 Task: Add an event with the title Second Training Workshop: Negotiation Techniques, date '2024/04/03', time 8:50 AM to 10:50 AMand add a description: After the scavenger hunt, a debriefing session will be conducted to allow teams to share their experiences, challenges faced, and lessons learned. This provides an opportunity for reflection, celebration of successes, and identification of areas for improvement.Select event color  Lavender . Add location for the event as: 987 Meteora, Greece, logged in from the account softage.6@softage.netand send the event invitation to softage.9@softage.net and softage.10@softage.net. Set a reminder for the event Daily
Action: Mouse moved to (90, 108)
Screenshot: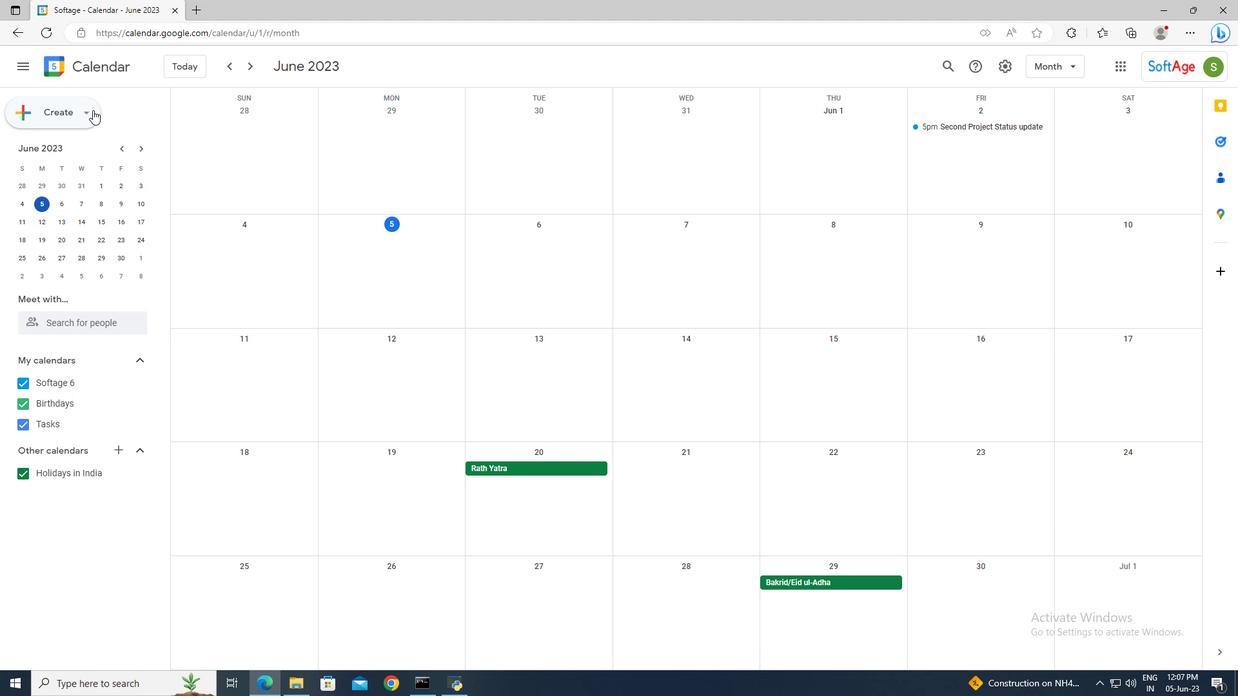 
Action: Mouse pressed left at (90, 108)
Screenshot: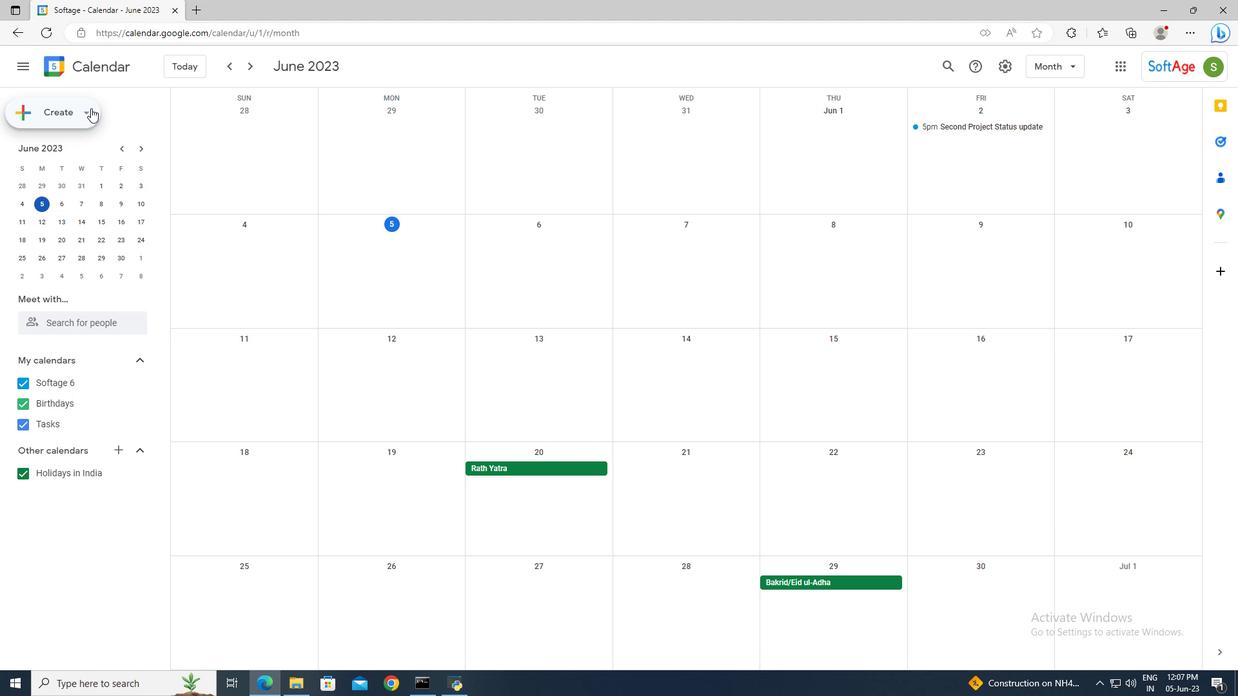 
Action: Mouse moved to (96, 146)
Screenshot: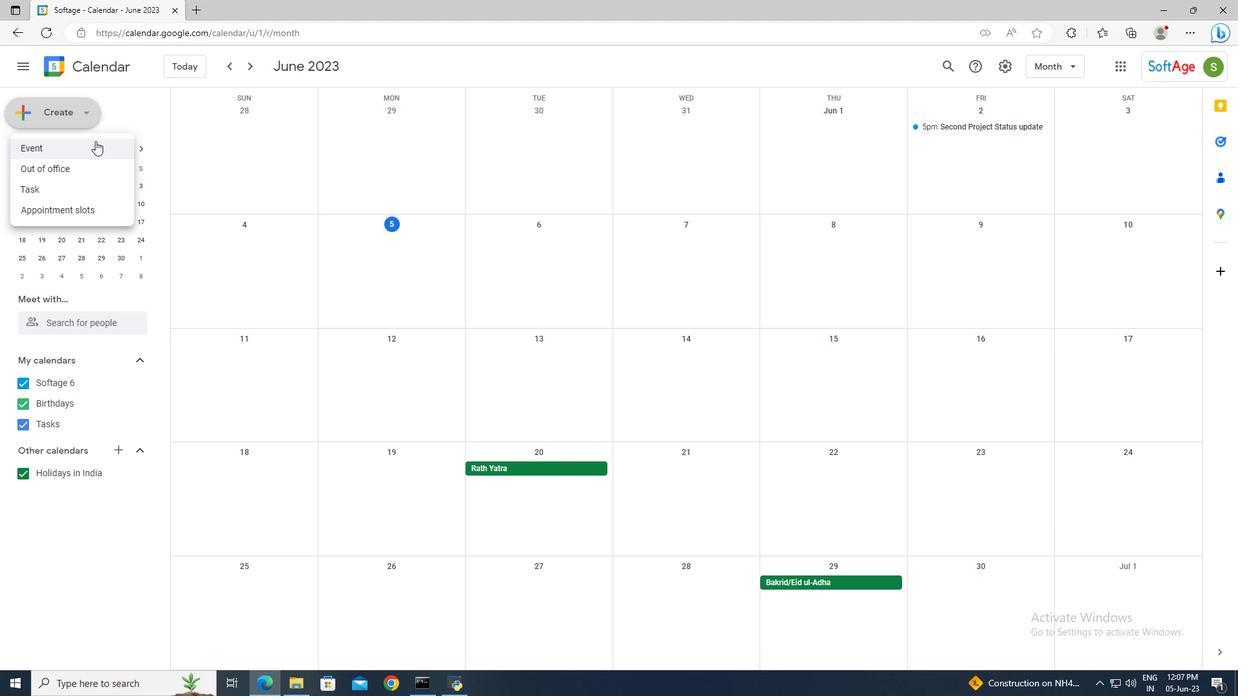 
Action: Mouse pressed left at (96, 146)
Screenshot: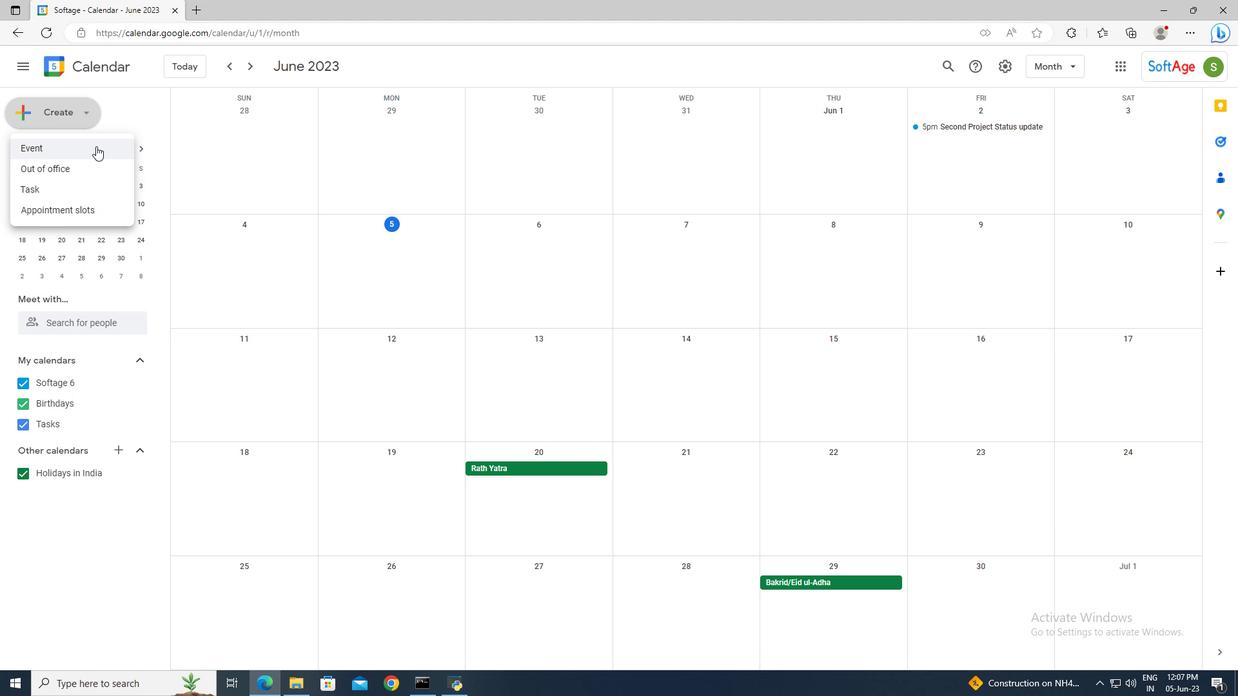 
Action: Mouse moved to (201, 503)
Screenshot: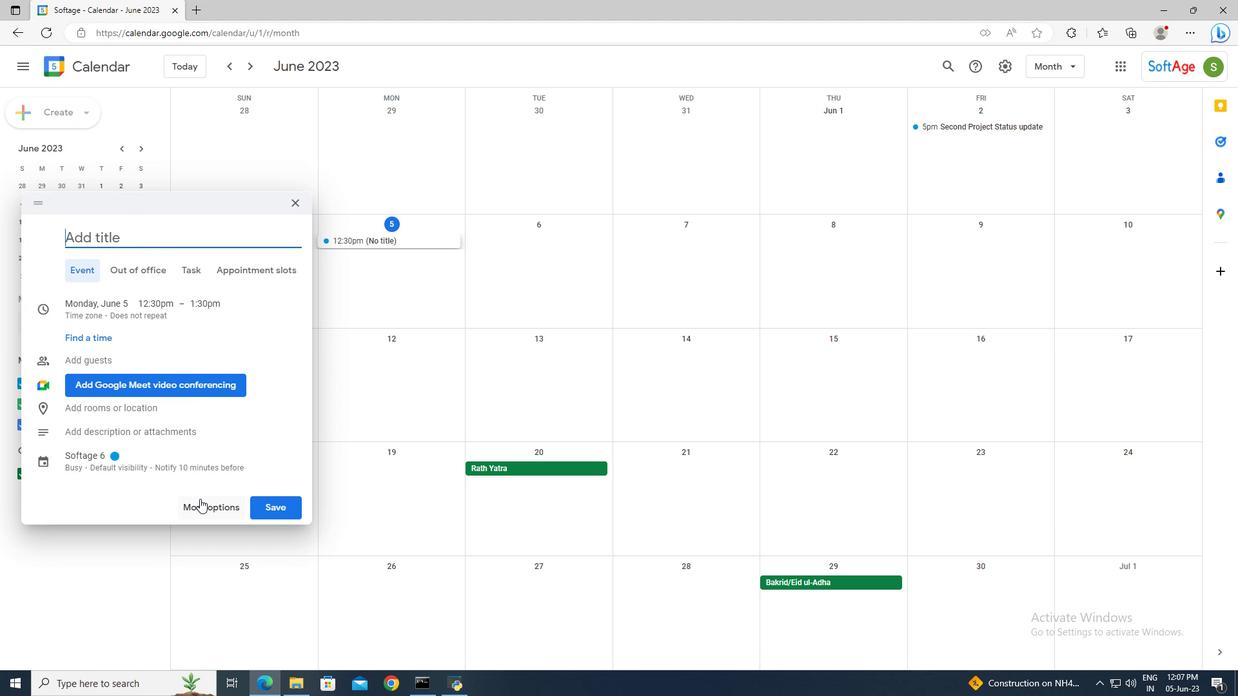 
Action: Mouse pressed left at (201, 503)
Screenshot: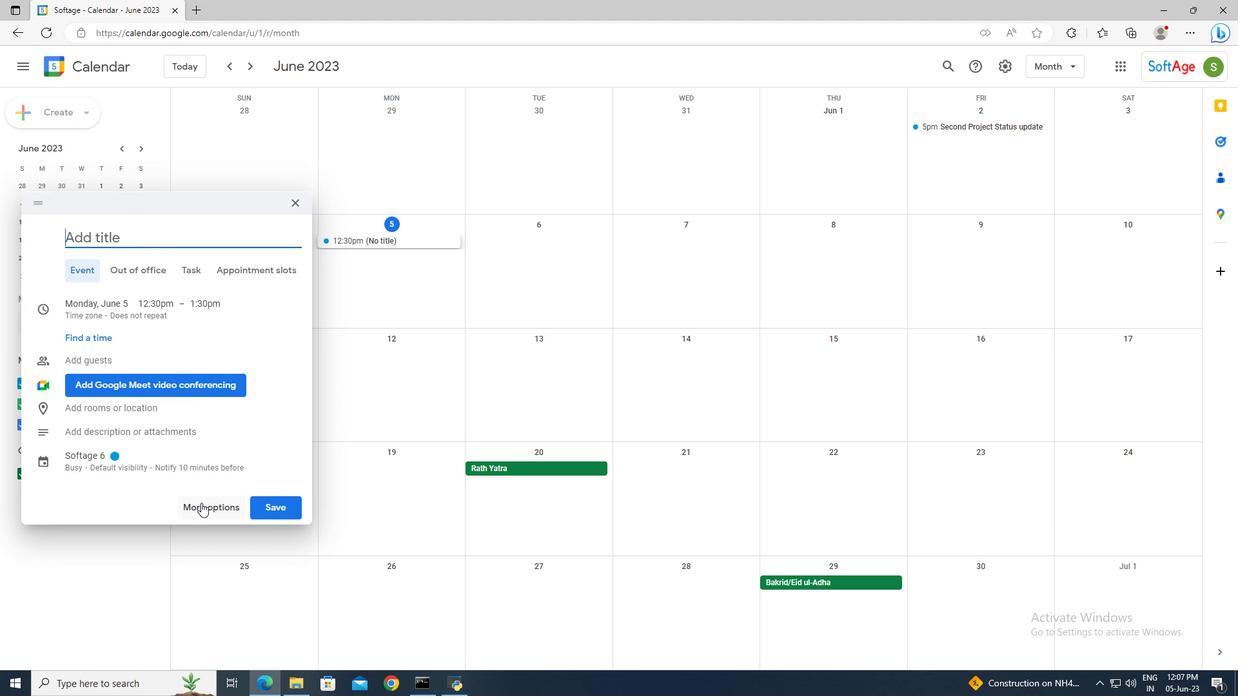 
Action: Mouse moved to (252, 74)
Screenshot: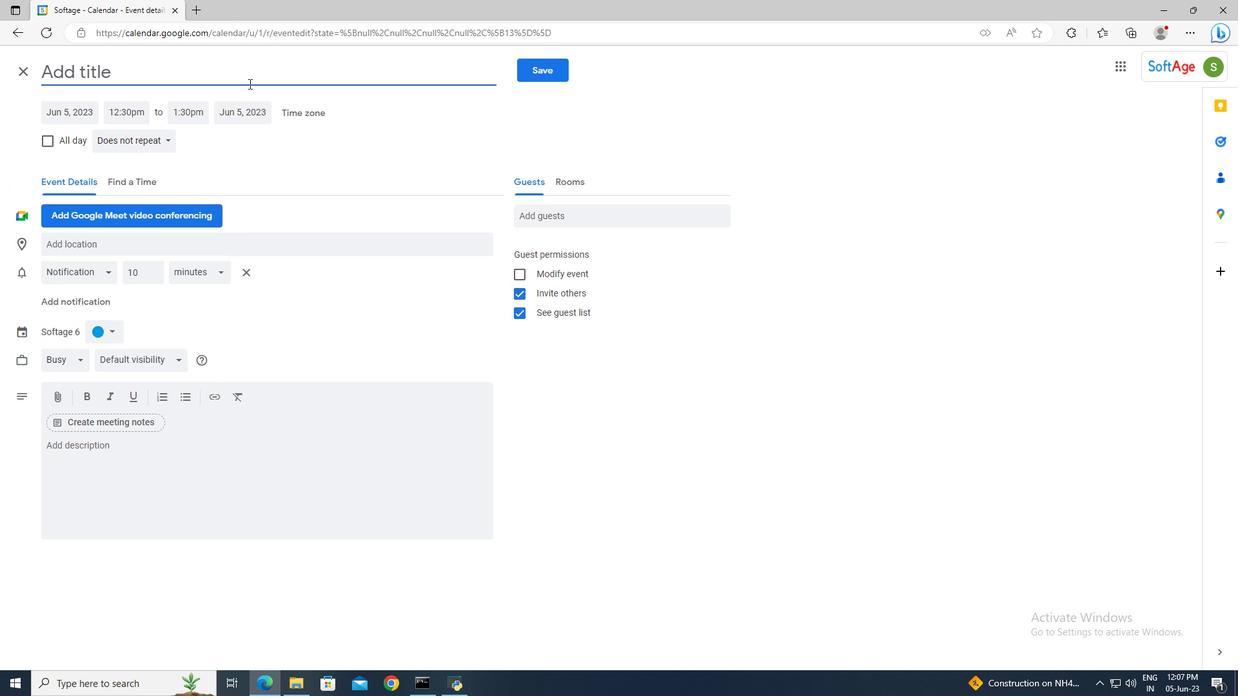 
Action: Mouse pressed left at (252, 74)
Screenshot: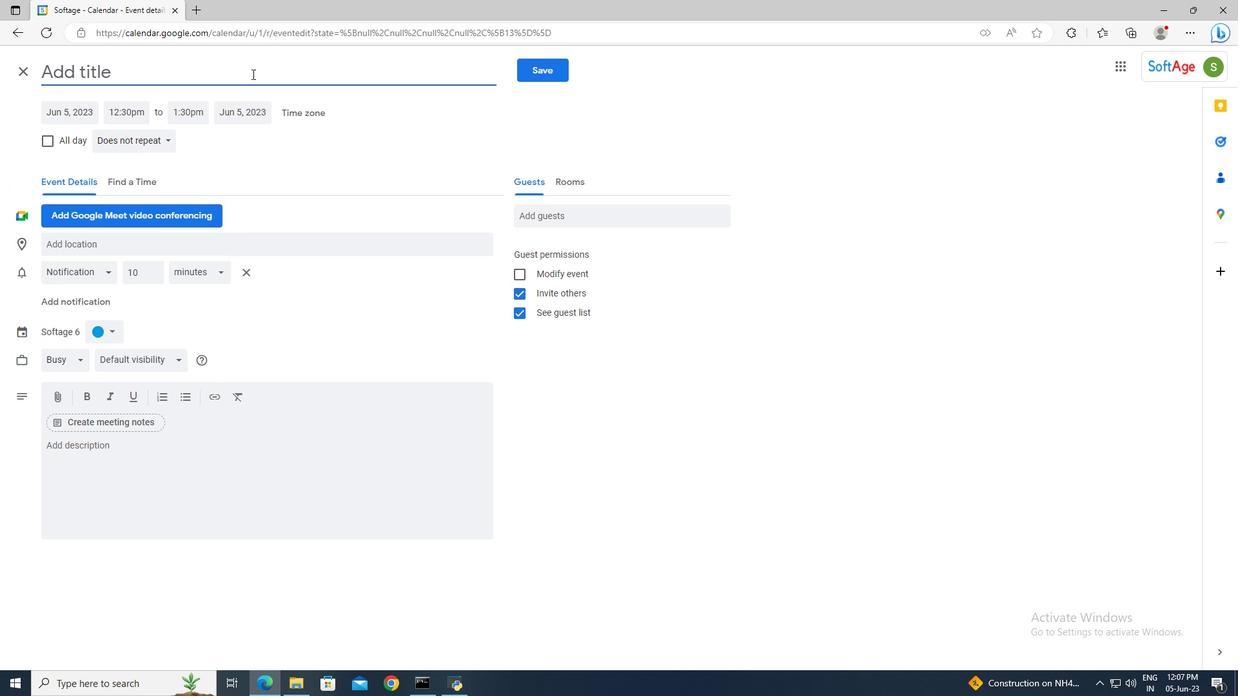 
Action: Key pressed <Key.shift>Second<Key.space><Key.shift>Training<Key.space><Key.shift>Workshop<Key.shift>:<Key.space><Key.shift>Negotiation<Key.space><Key.shift>Techniques
Screenshot: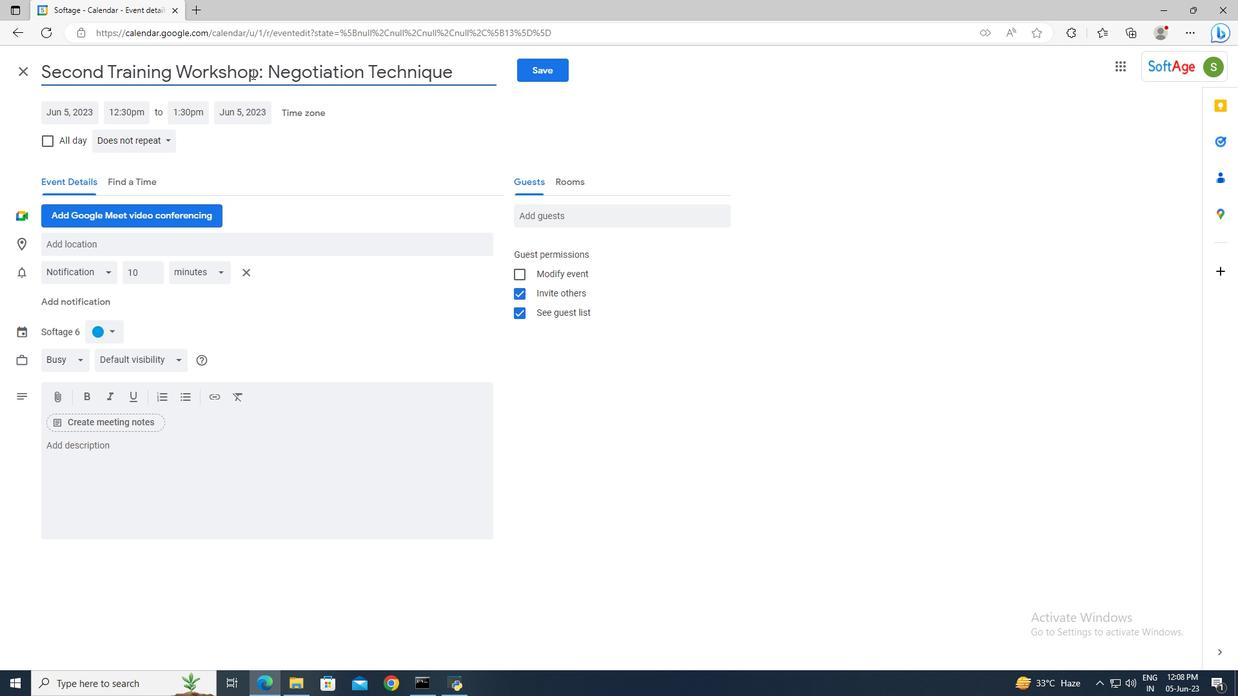 
Action: Mouse moved to (87, 114)
Screenshot: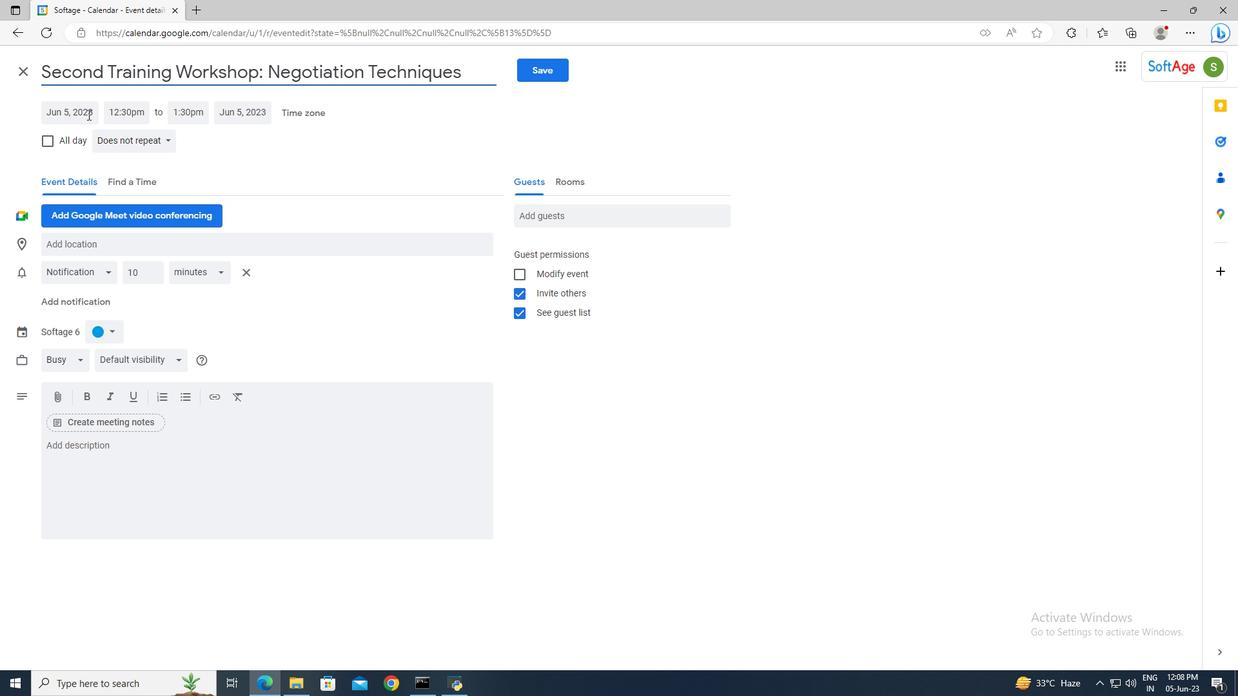
Action: Mouse pressed left at (87, 114)
Screenshot: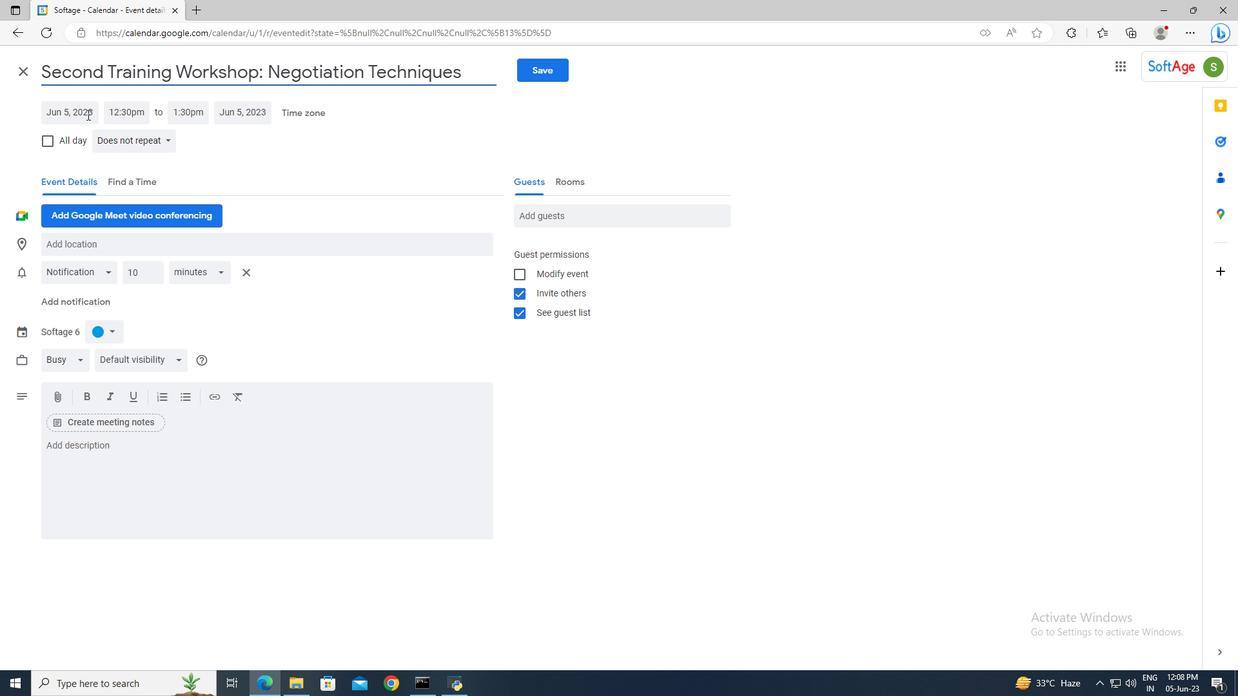 
Action: Mouse moved to (201, 137)
Screenshot: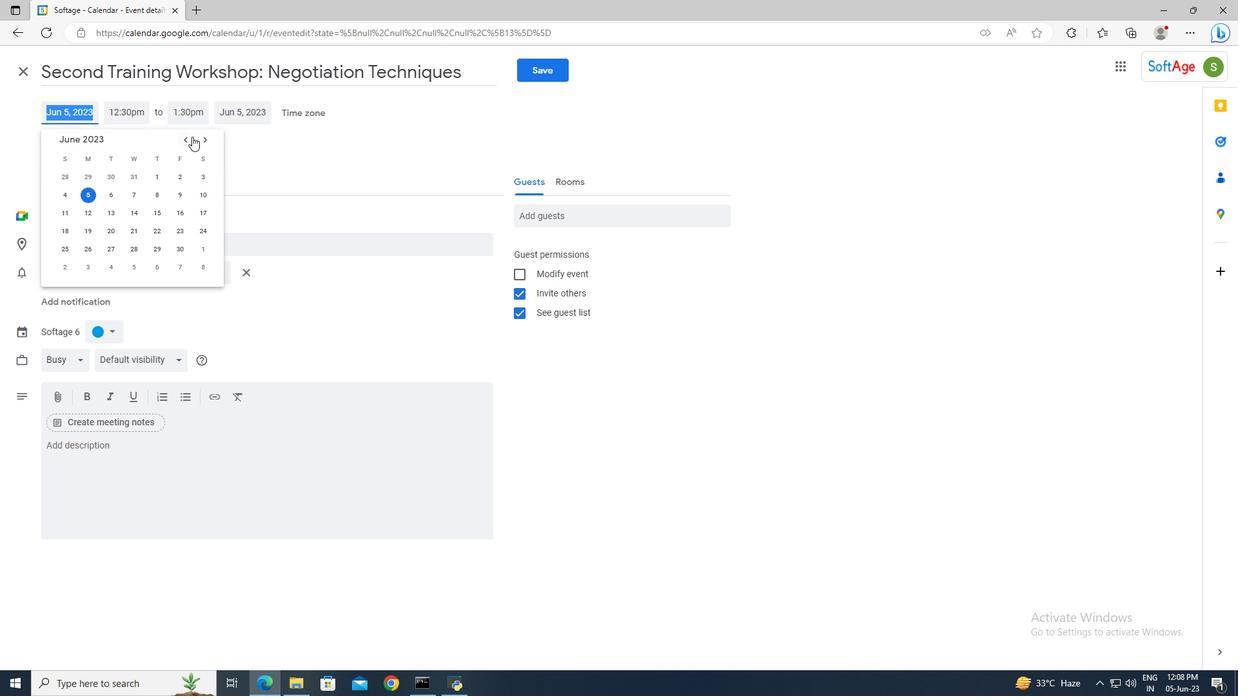 
Action: Mouse pressed left at (201, 137)
Screenshot: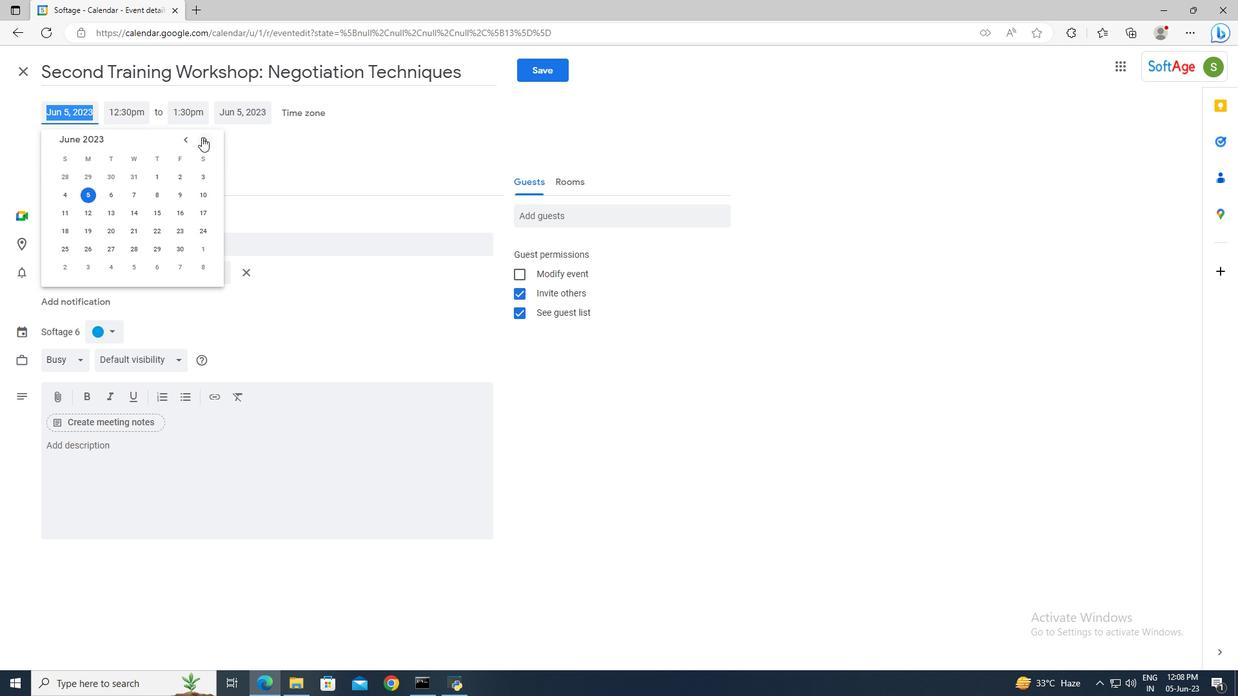 
Action: Mouse pressed left at (201, 137)
Screenshot: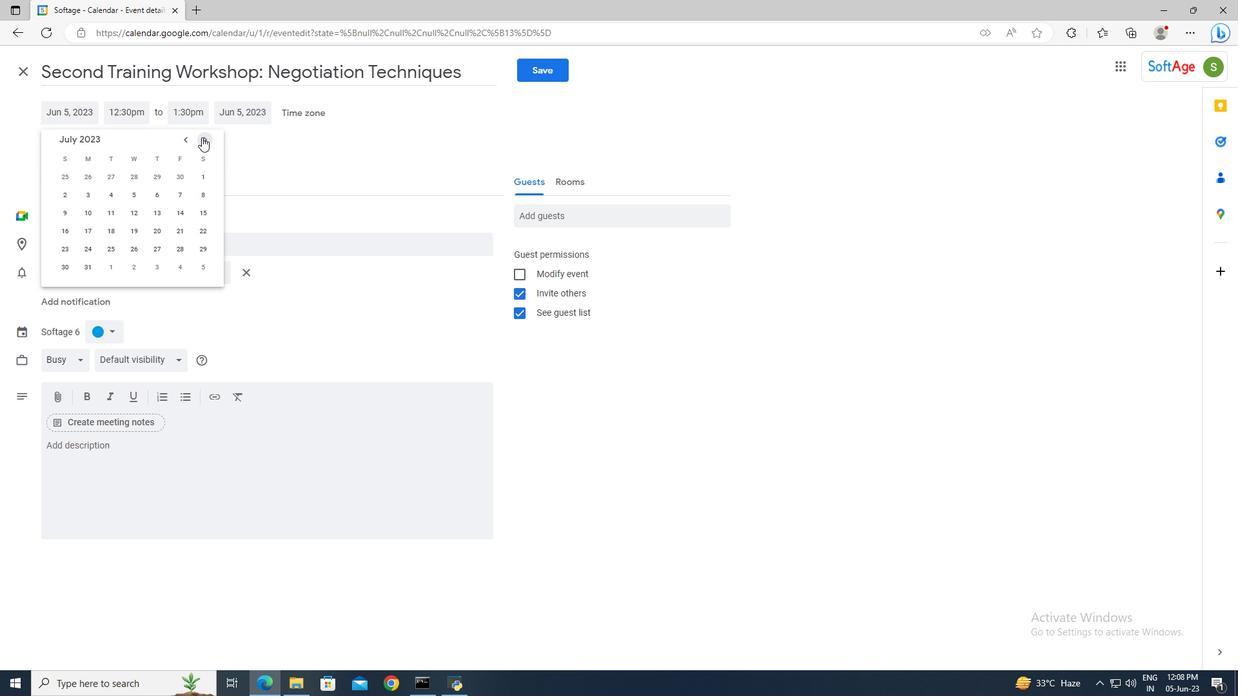 
Action: Mouse pressed left at (201, 137)
Screenshot: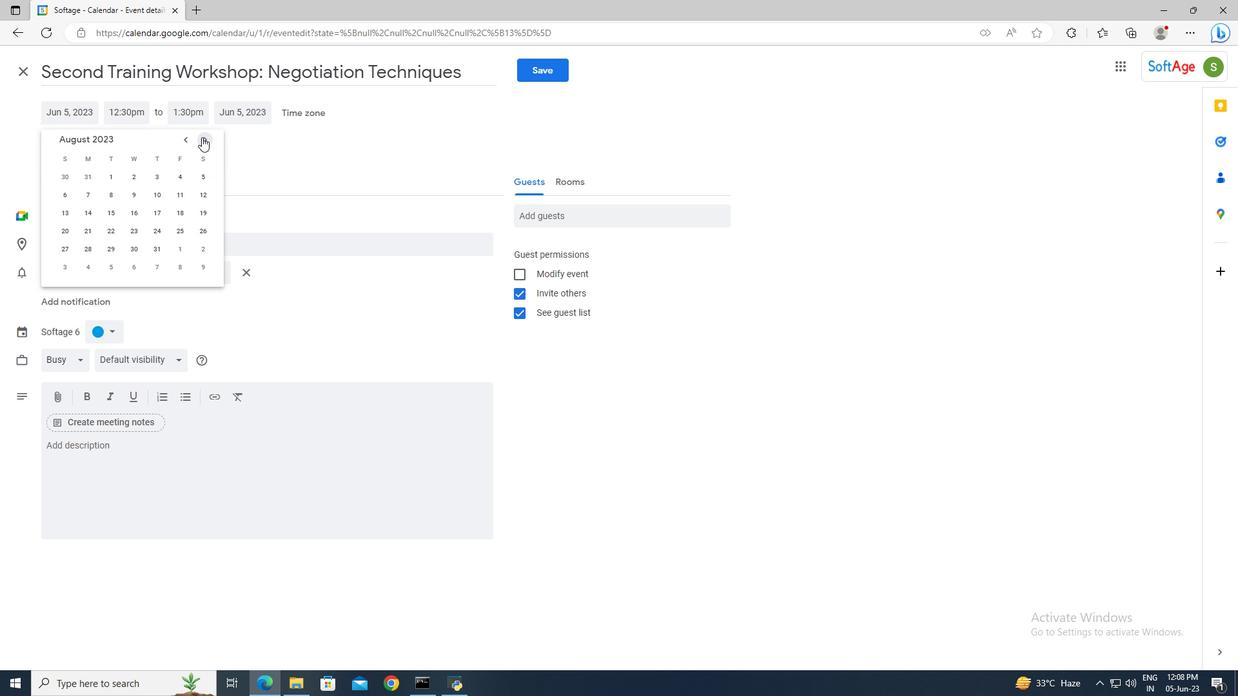 
Action: Mouse pressed left at (201, 137)
Screenshot: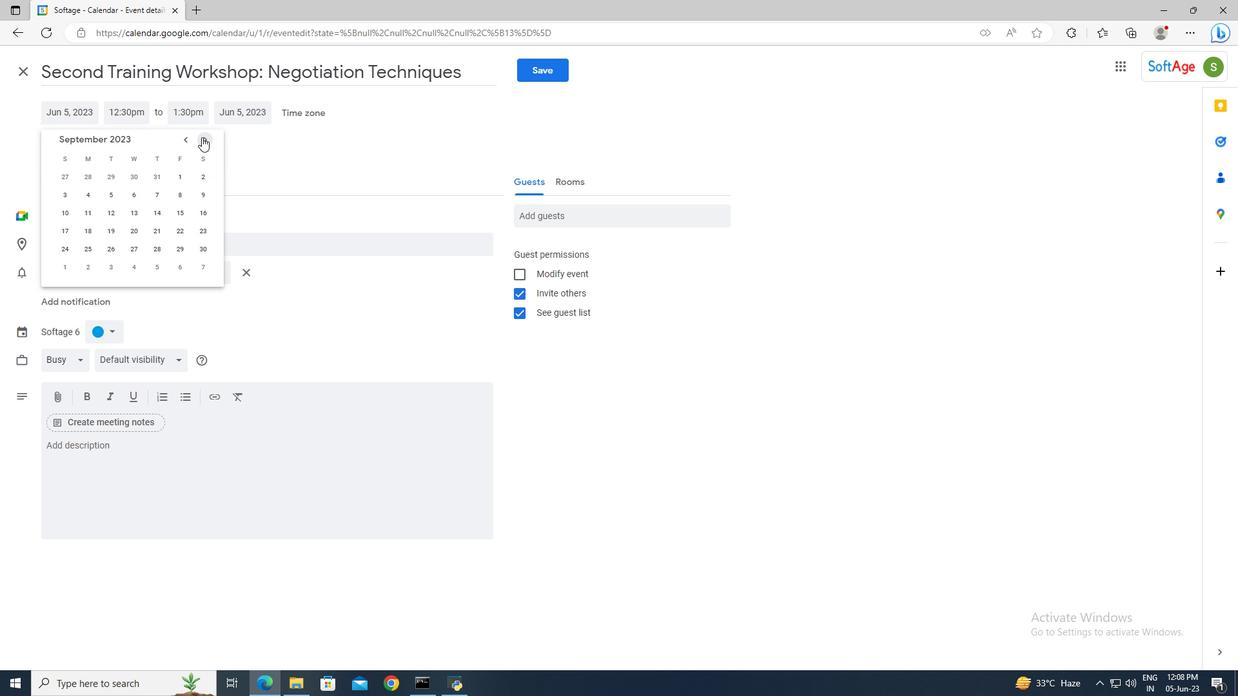 
Action: Mouse pressed left at (201, 137)
Screenshot: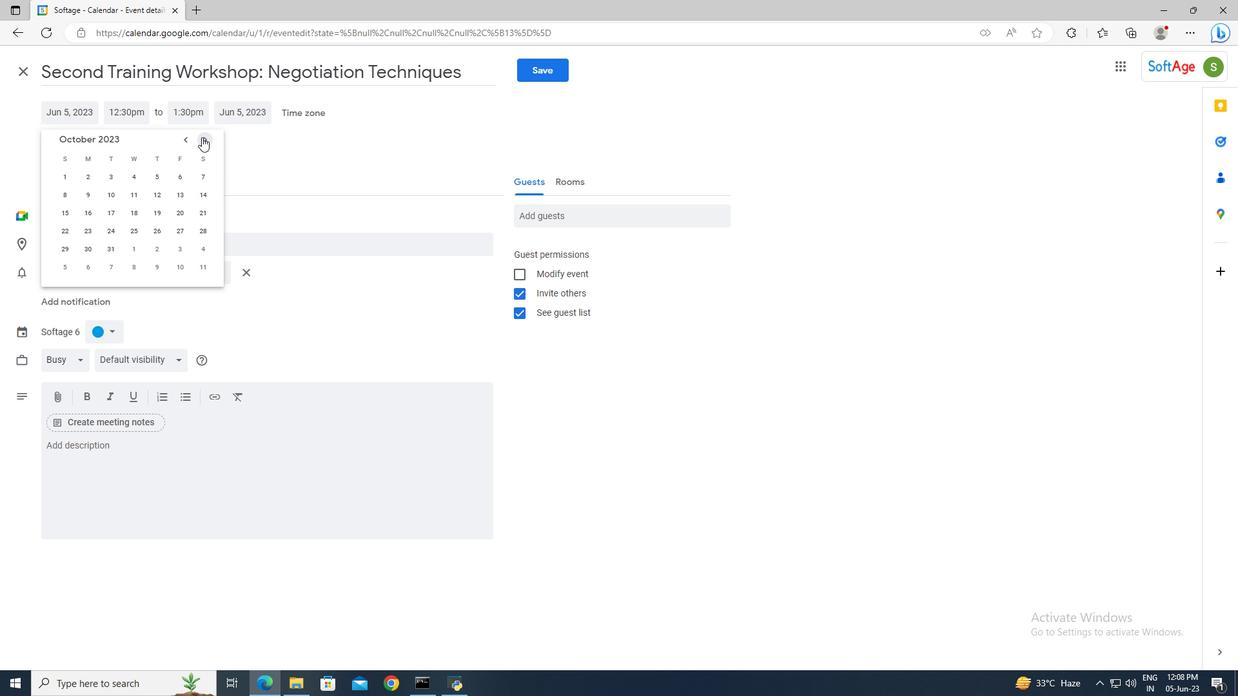 
Action: Mouse pressed left at (201, 137)
Screenshot: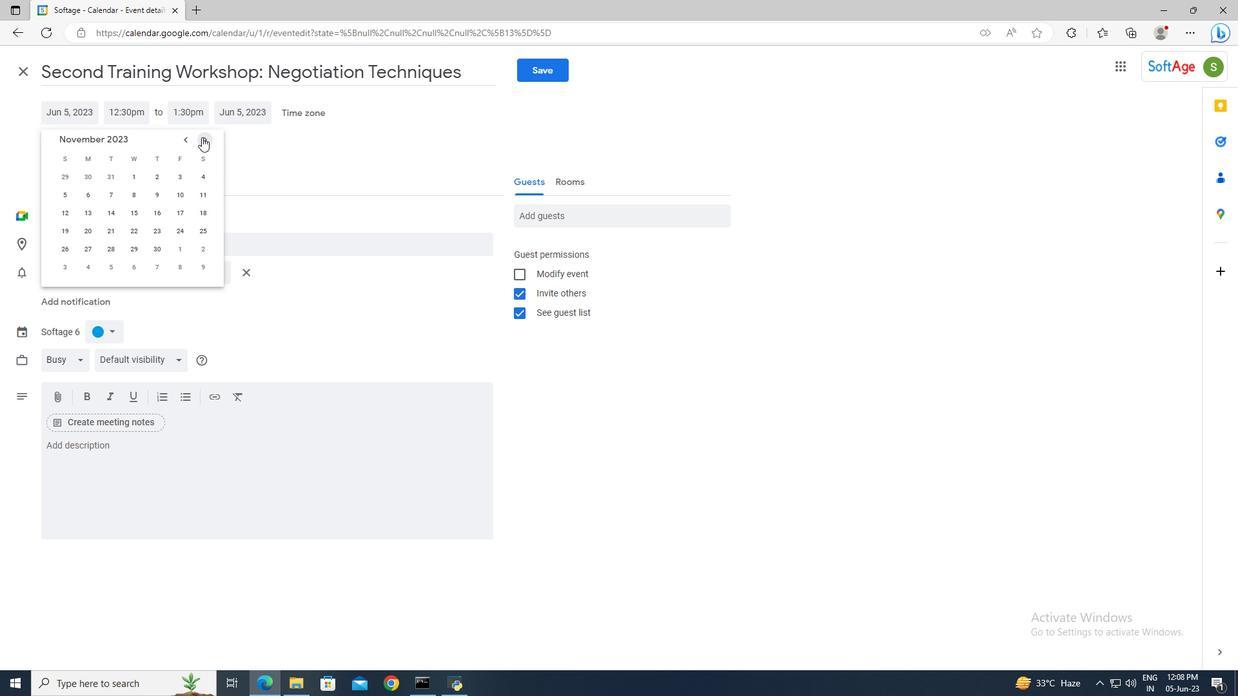 
Action: Mouse pressed left at (201, 137)
Screenshot: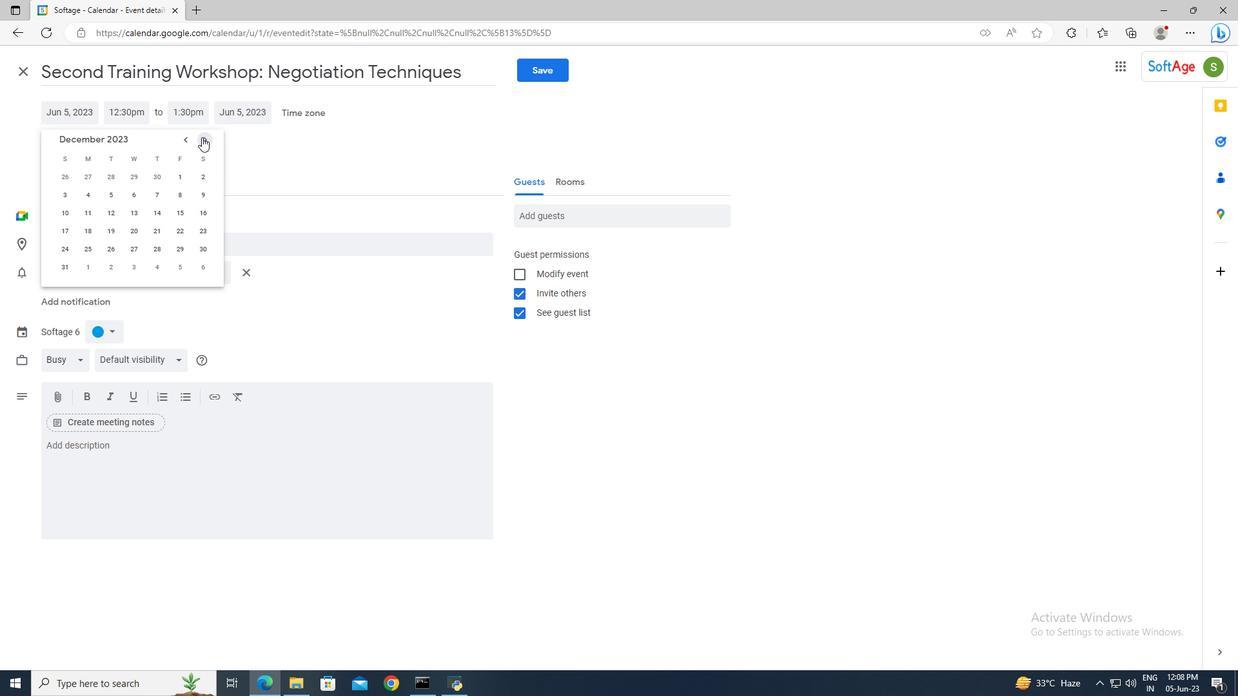 
Action: Mouse pressed left at (201, 137)
Screenshot: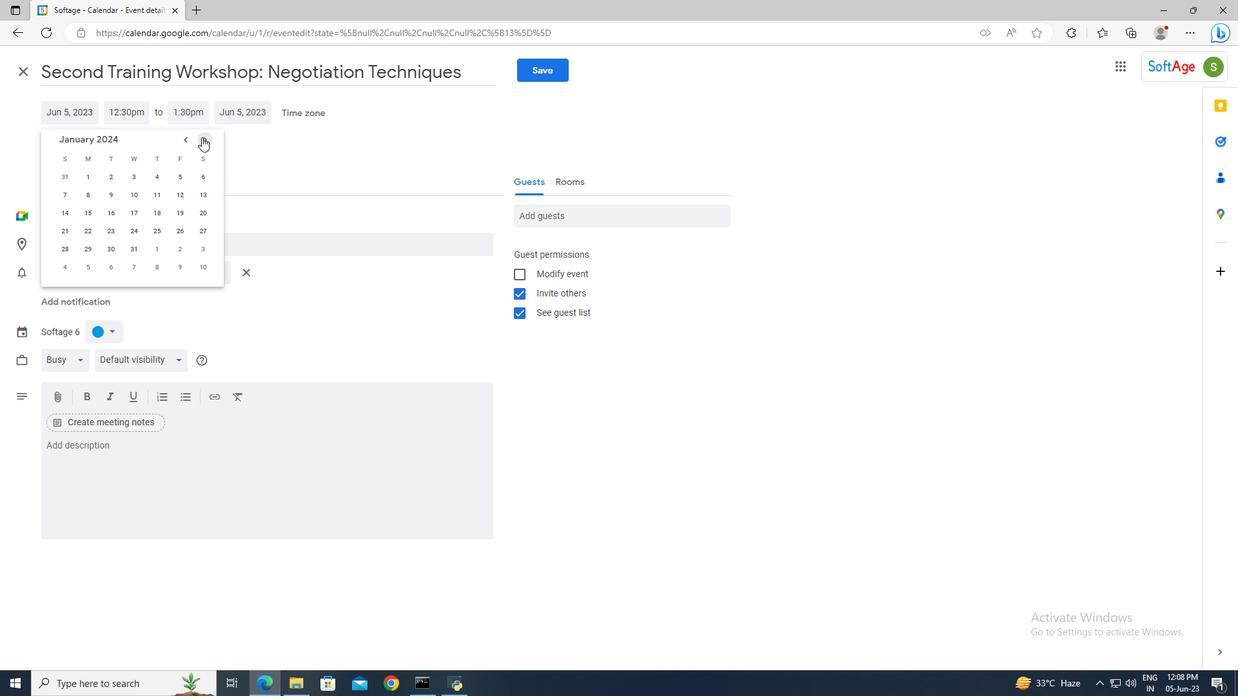 
Action: Mouse pressed left at (201, 137)
Screenshot: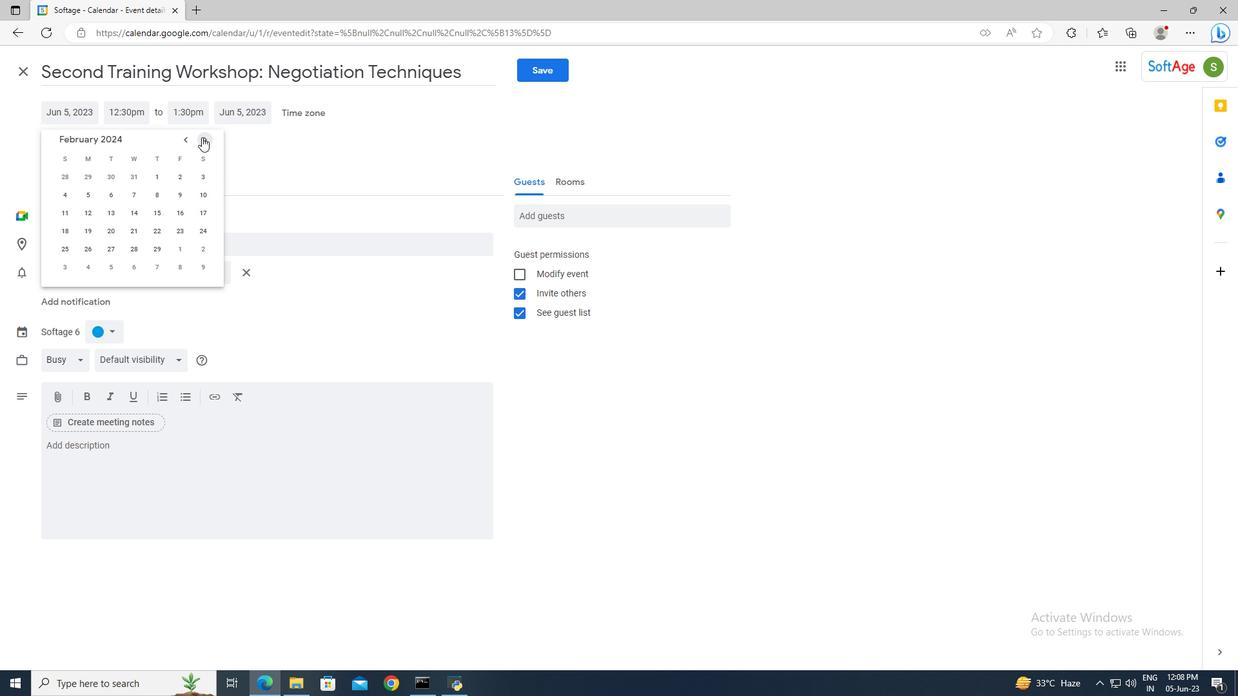 
Action: Mouse pressed left at (201, 137)
Screenshot: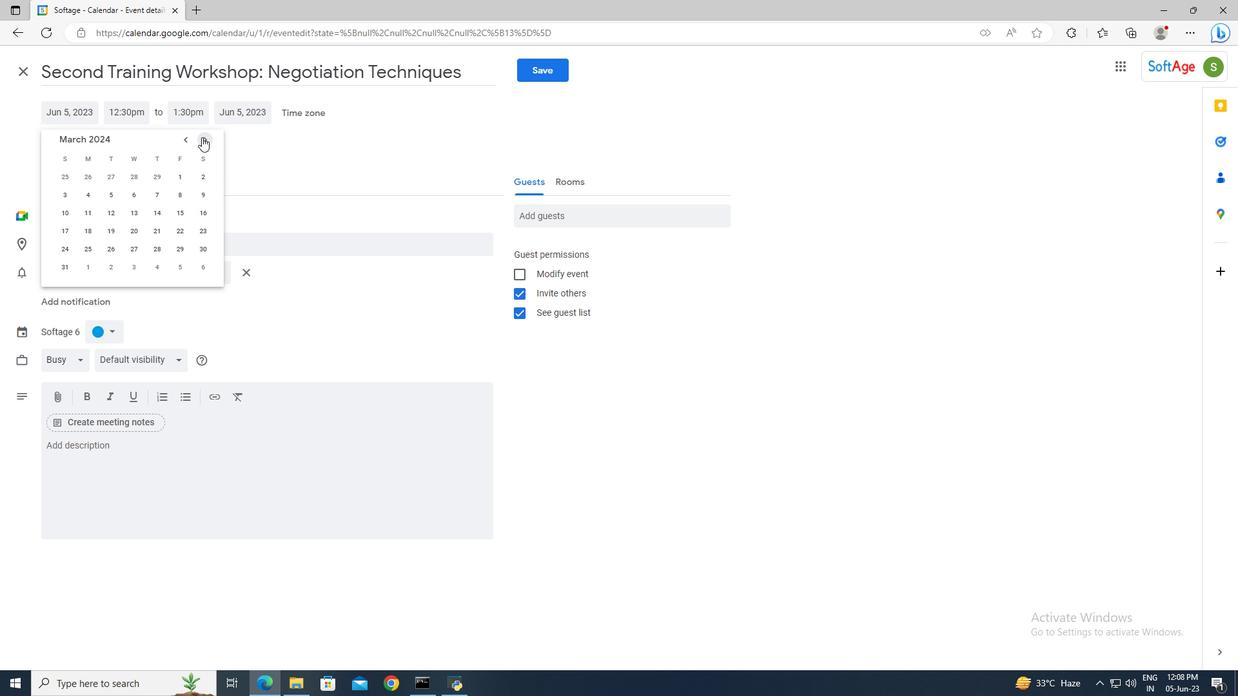 
Action: Mouse moved to (138, 174)
Screenshot: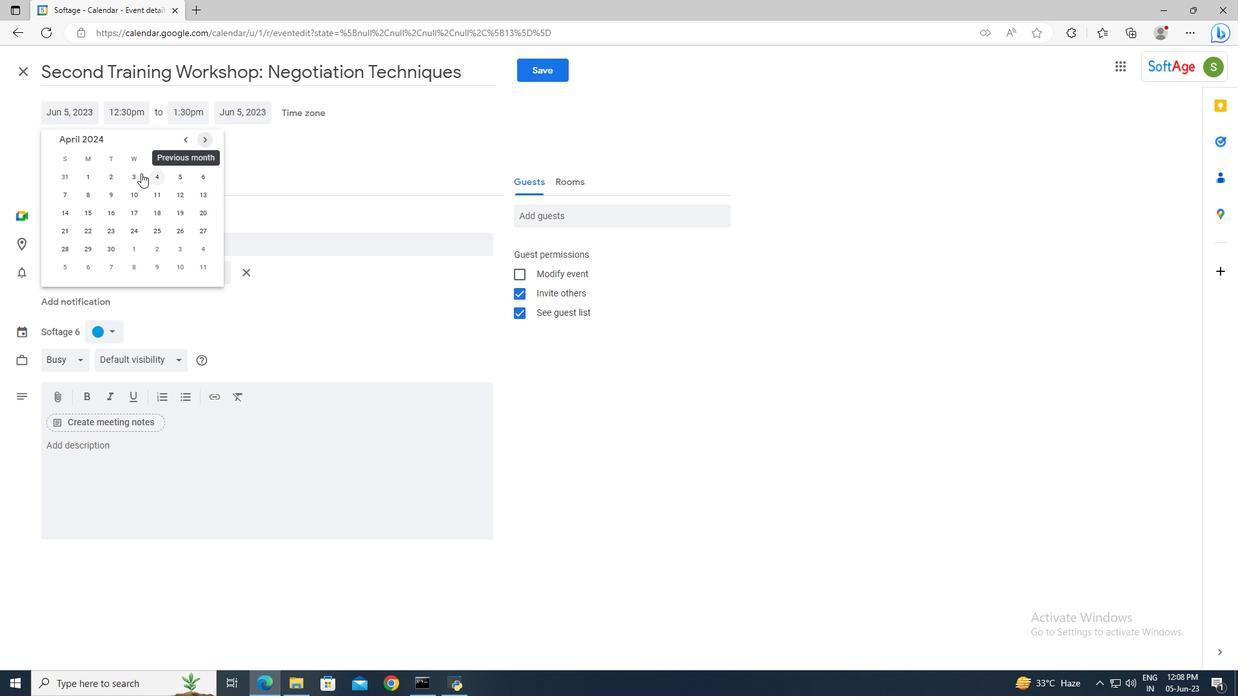 
Action: Mouse pressed left at (138, 174)
Screenshot: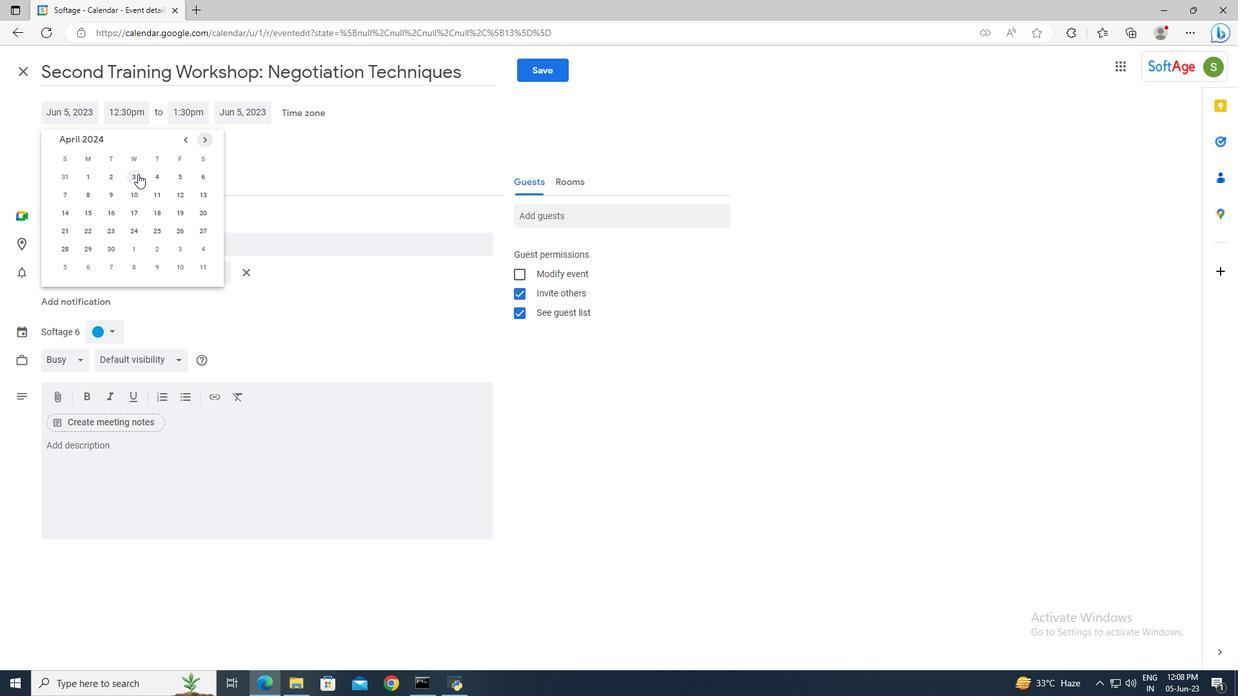 
Action: Mouse moved to (122, 111)
Screenshot: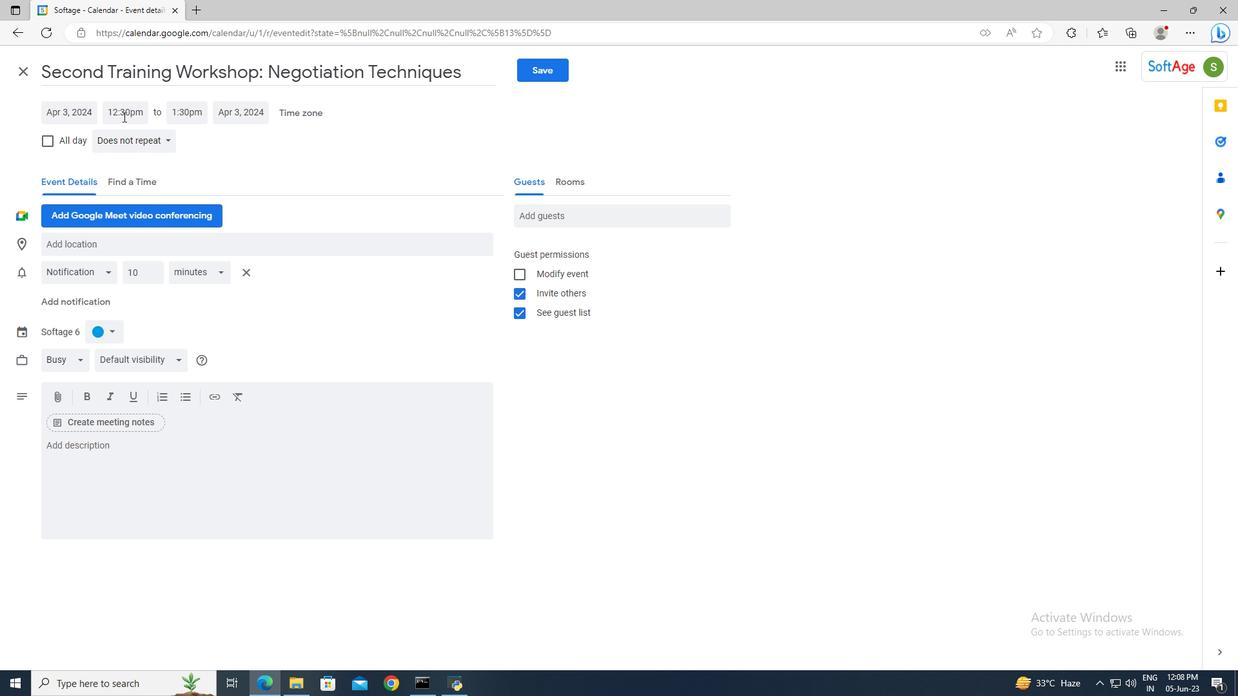 
Action: Mouse pressed left at (122, 111)
Screenshot: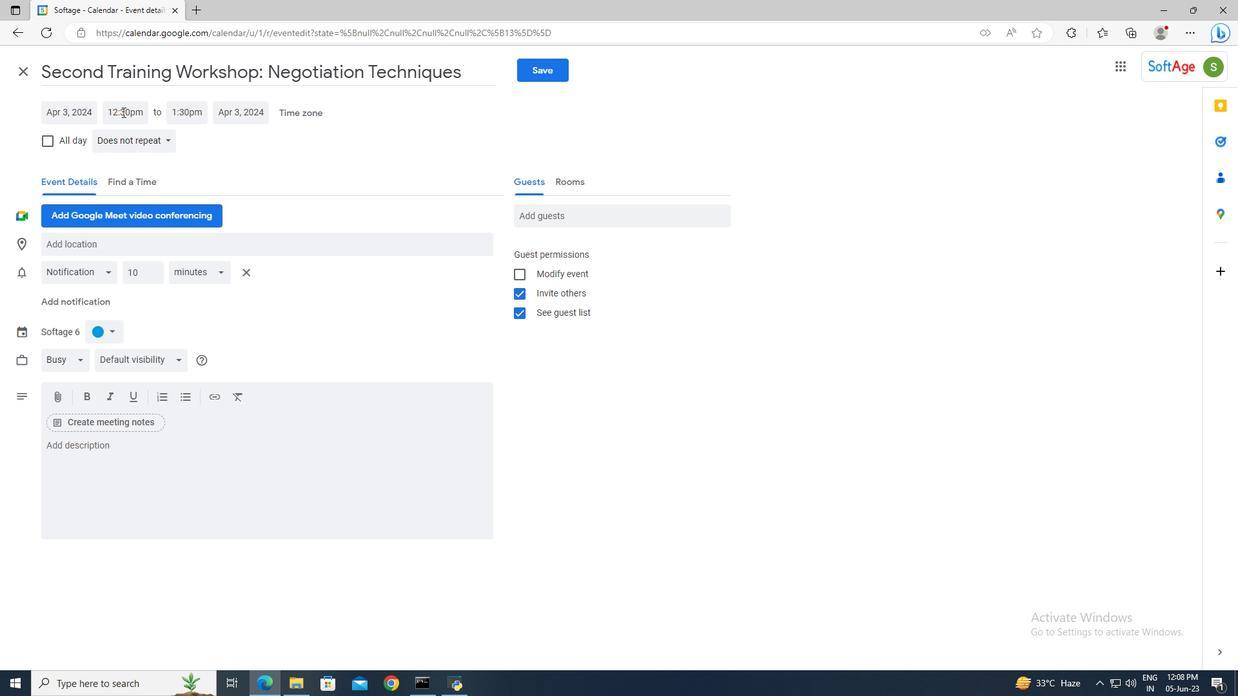 
Action: Key pressed 8<Key.shift>:50am<Key.enter><Key.tab>10<Key.shift><Key.shift><Key.shift><Key.shift>:50<Key.enter>
Screenshot: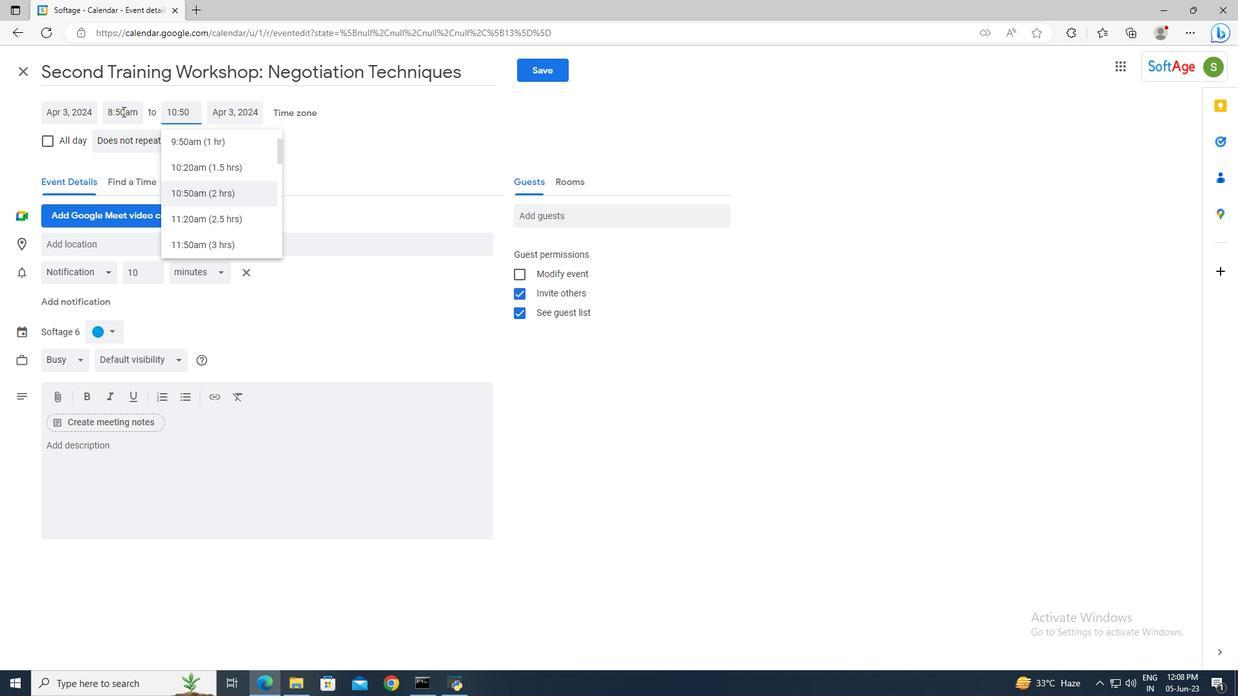 
Action: Mouse moved to (134, 471)
Screenshot: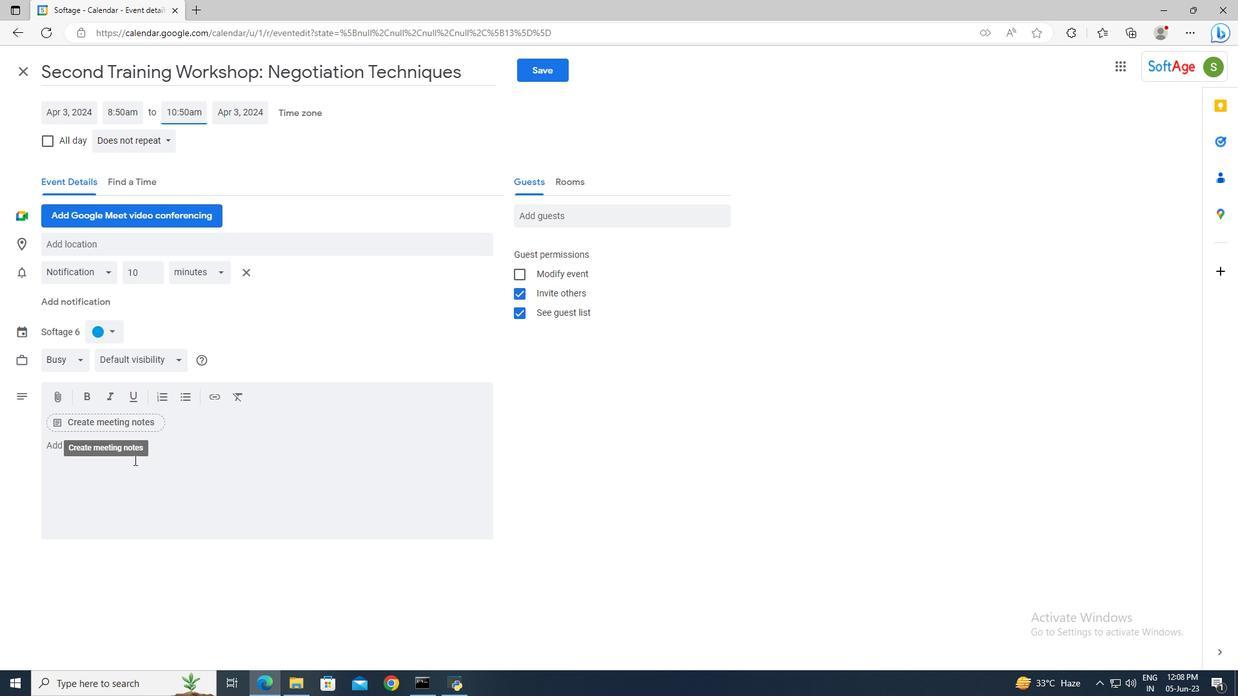 
Action: Mouse pressed left at (134, 471)
Screenshot: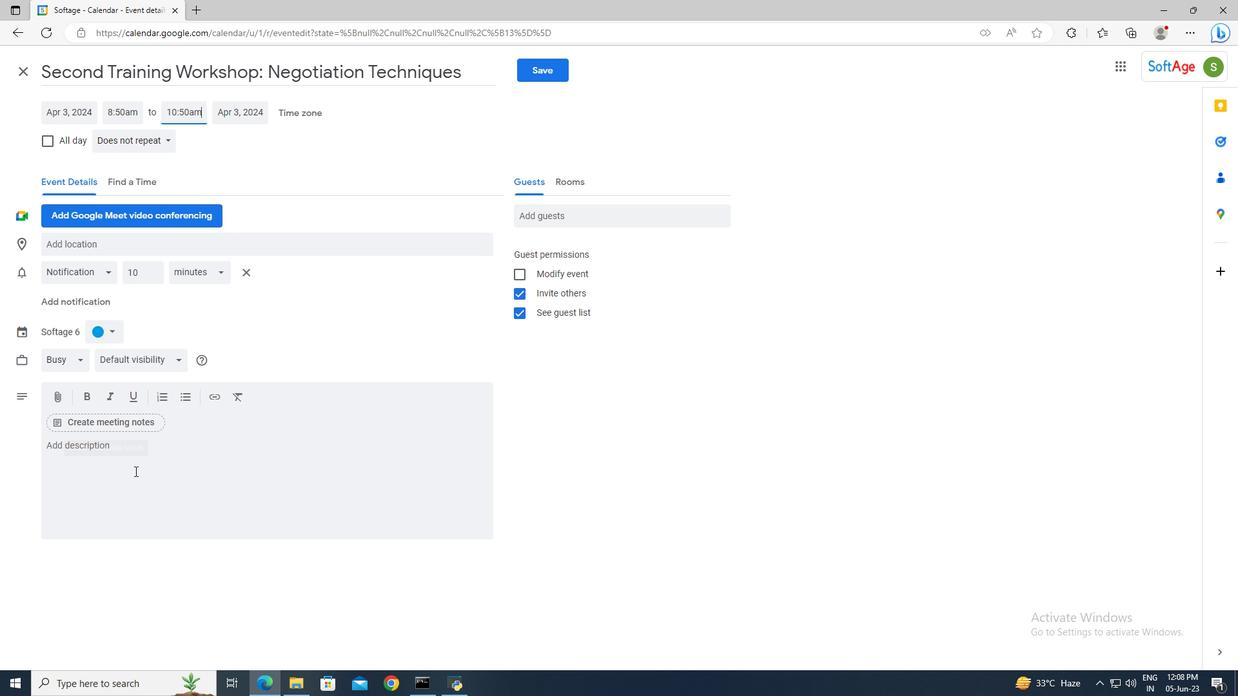 
Action: Key pressed <Key.shift>After<Key.space>the<Key.space>scavenger<Key.space>hunt,<Key.space>a<Key.space>debriefing<Key.space>session<Key.space>will<Key.space>be<Key.space>conducted<Key.space>to<Key.space>allow<Key.space>teams<Key.space>to<Key.space>share<Key.space>their<Key.space>experiences,<Key.space>challenges<Key.space>faced,<Key.space>and<Key.space>lessons<Key.space>learned.<Key.space><Key.shift>This<Key.space>provides<Key.space>an<Key.space>opportunity<Key.space>for<Key.space>reflection,<Key.space>cle<Key.backspace><Key.backspace>elebration<Key.space>of<Key.space>successes,<Key.space>and<Key.space>identification<Key.space>of<Key.space>areas<Key.space>for<Key.space>improvement.
Screenshot: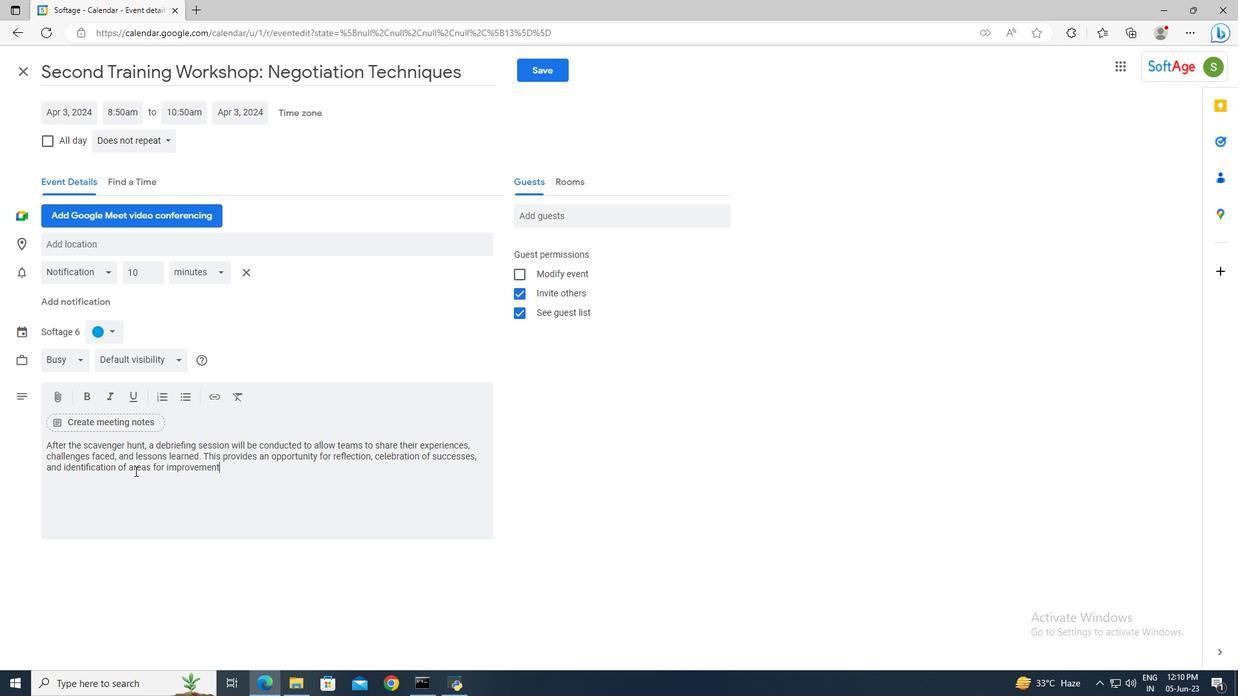 
Action: Mouse moved to (114, 325)
Screenshot: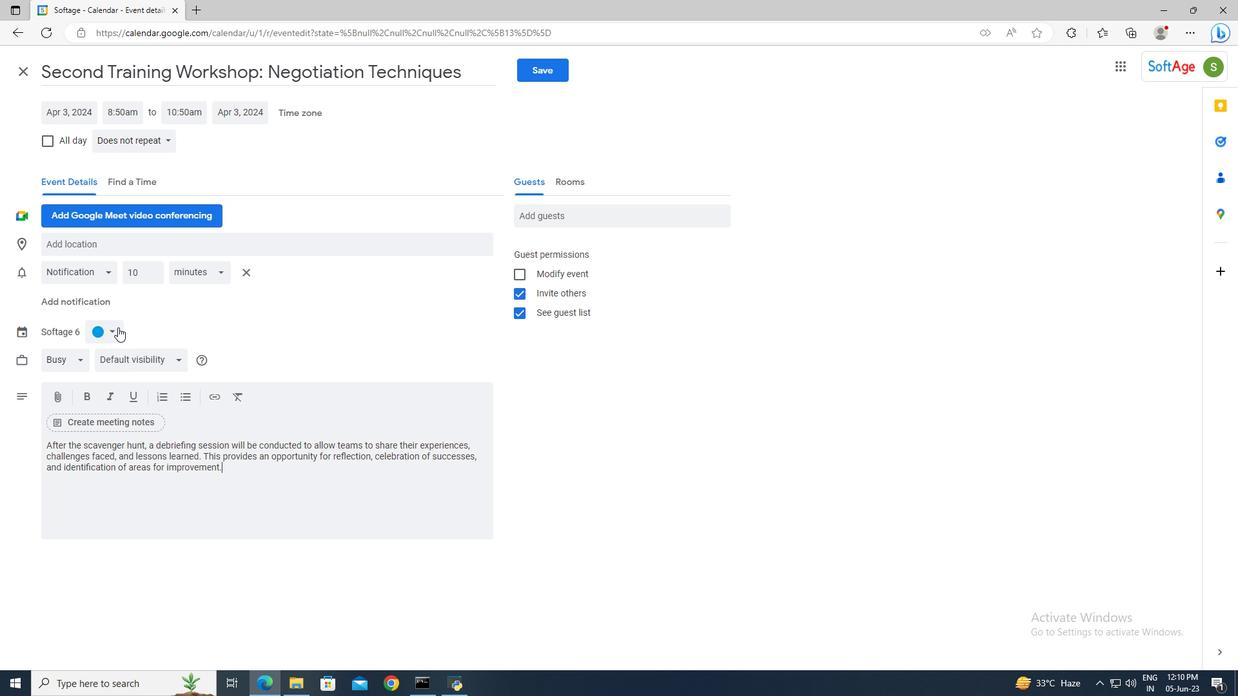 
Action: Mouse pressed left at (114, 325)
Screenshot: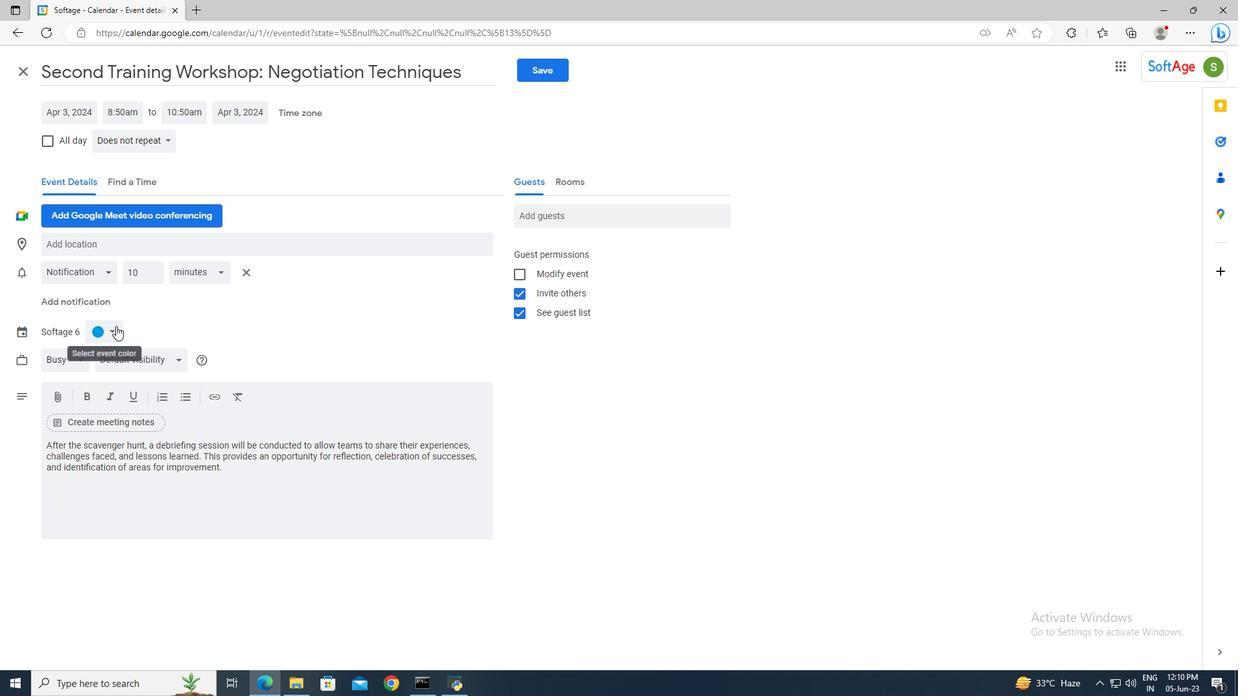 
Action: Mouse moved to (94, 393)
Screenshot: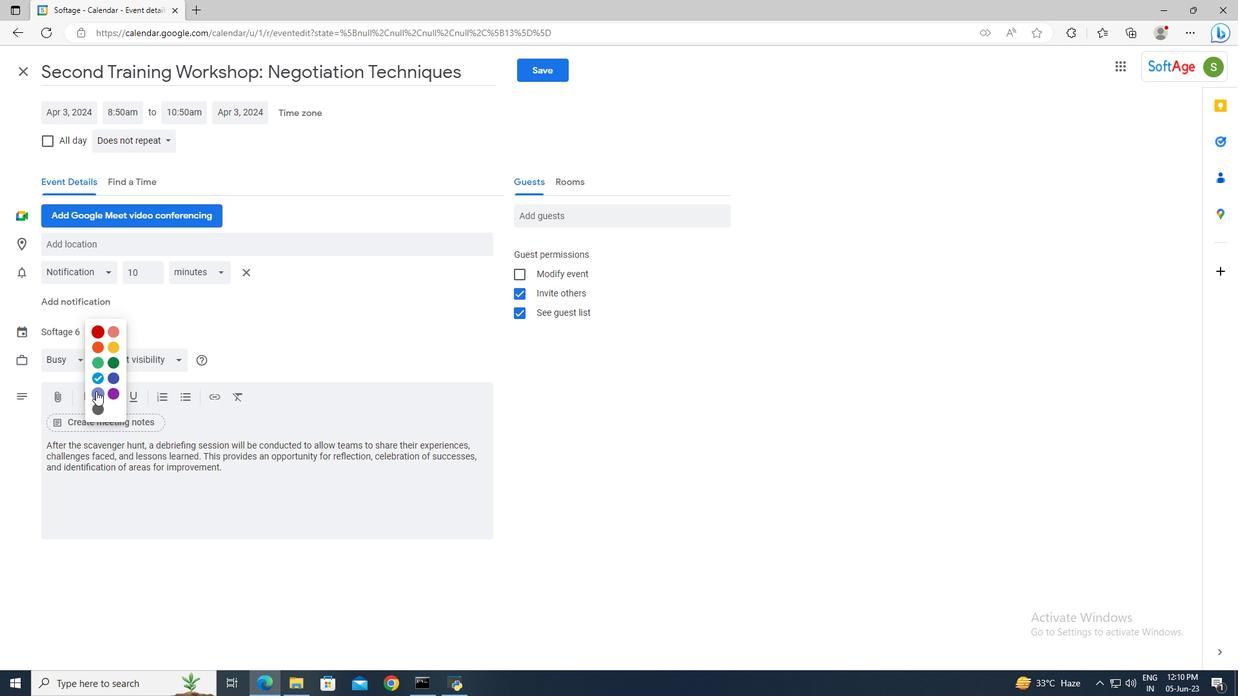 
Action: Mouse pressed left at (94, 393)
Screenshot: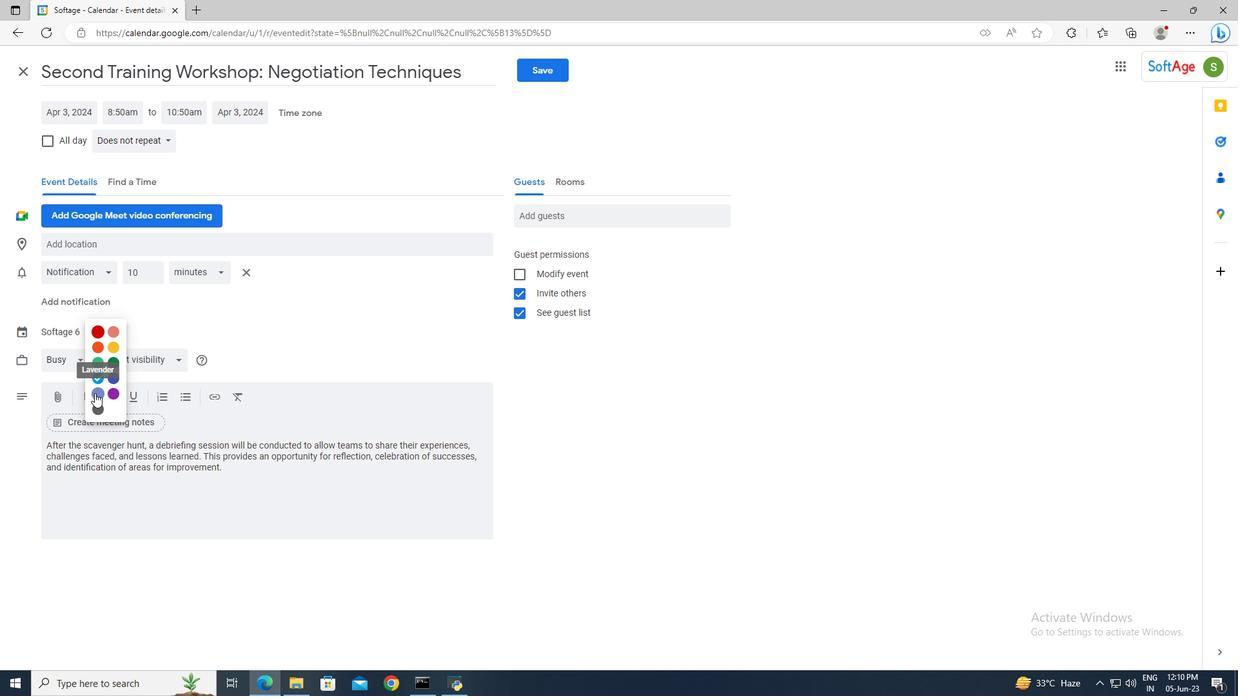 
Action: Mouse moved to (103, 245)
Screenshot: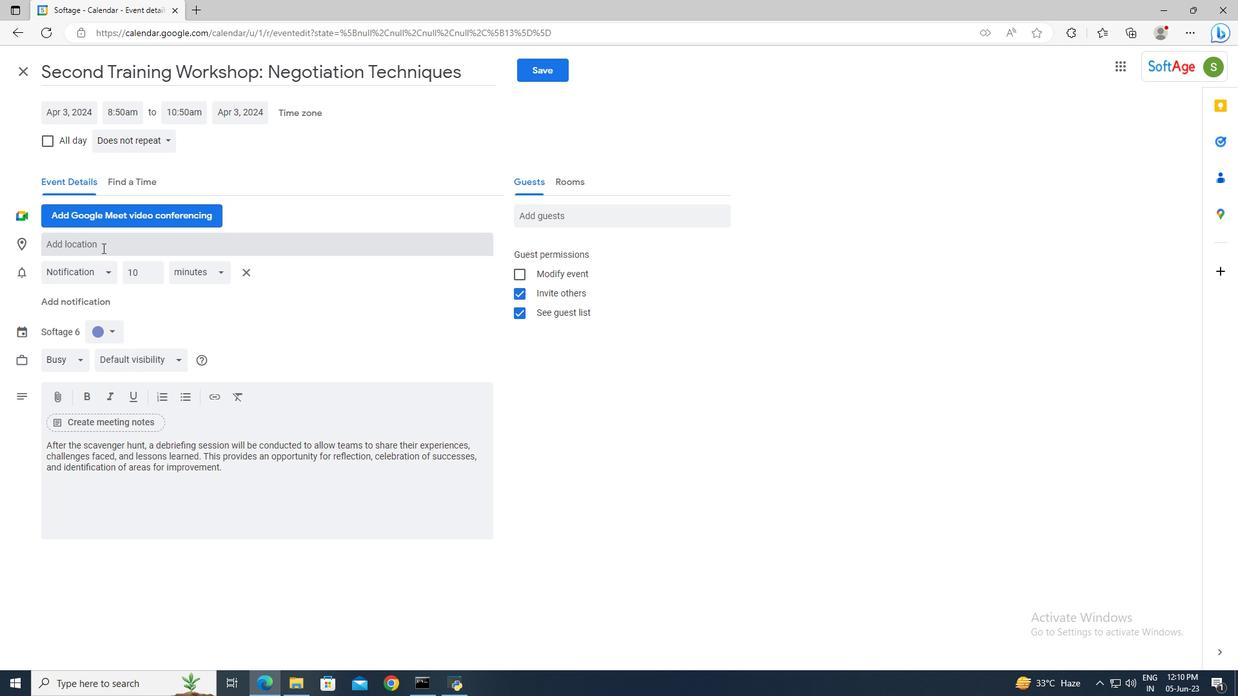 
Action: Mouse pressed left at (103, 245)
Screenshot: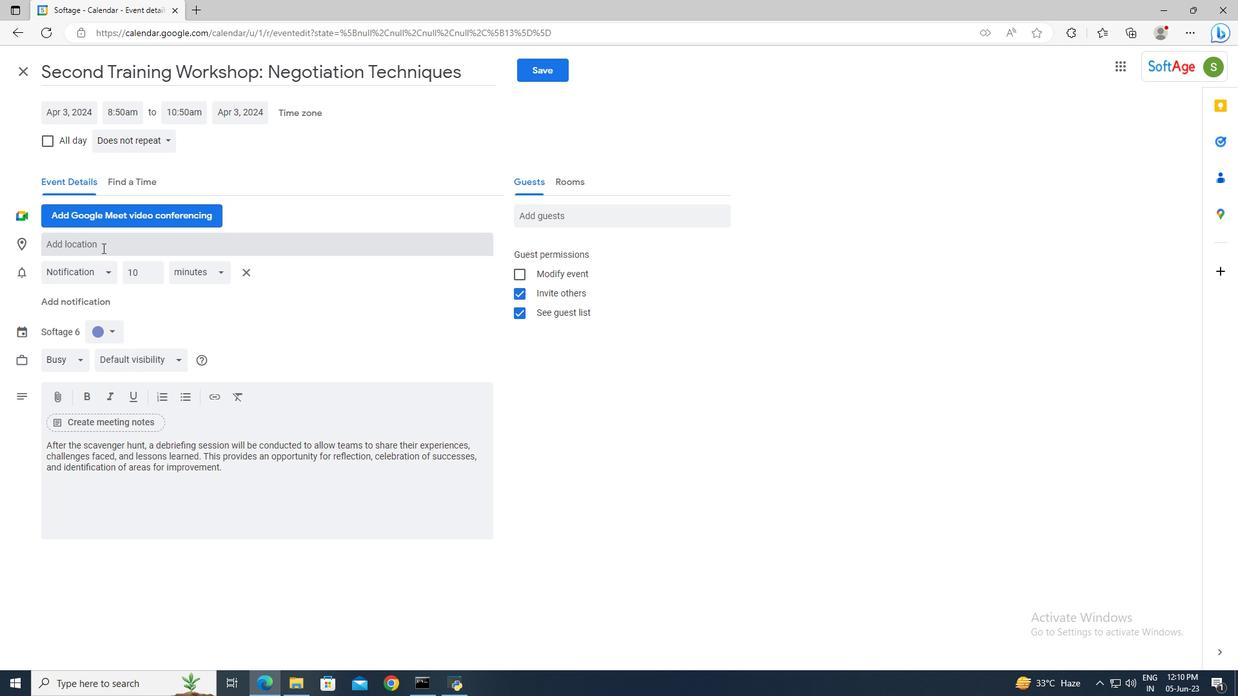 
Action: Key pressed 987<Key.space><Key.shift>Meteora,<Key.space><Key.shift><Key.shift>Greece<Key.enter>
Screenshot: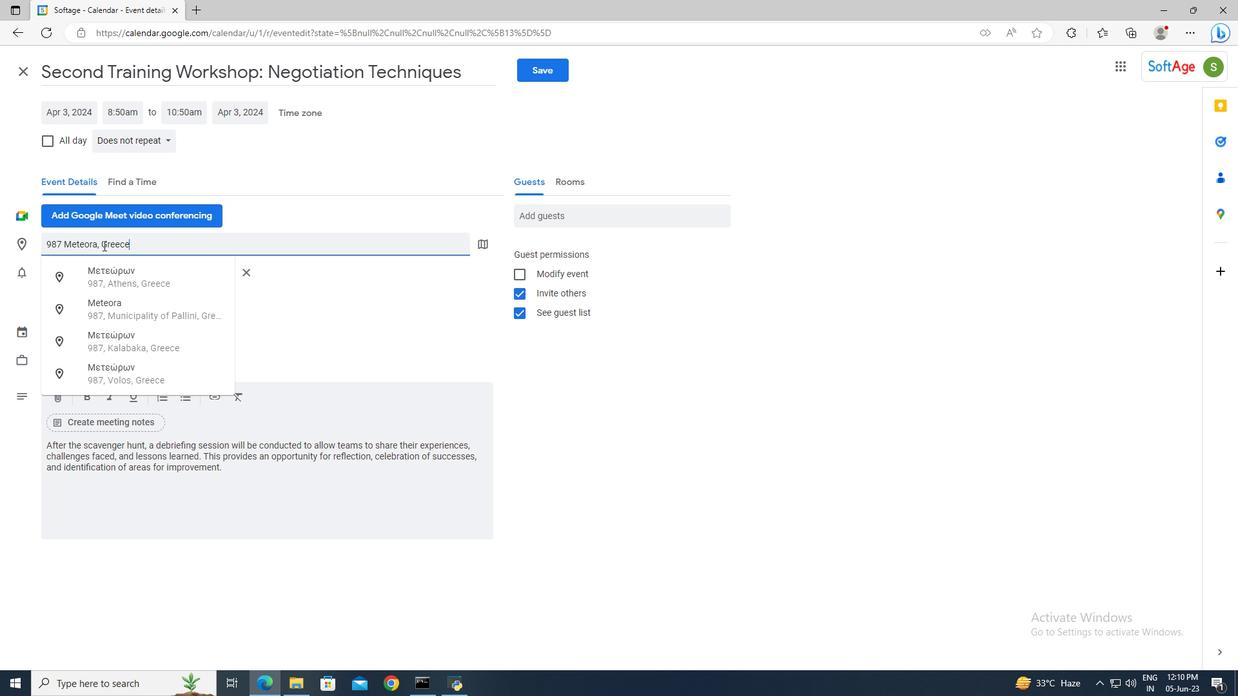 
Action: Mouse moved to (528, 216)
Screenshot: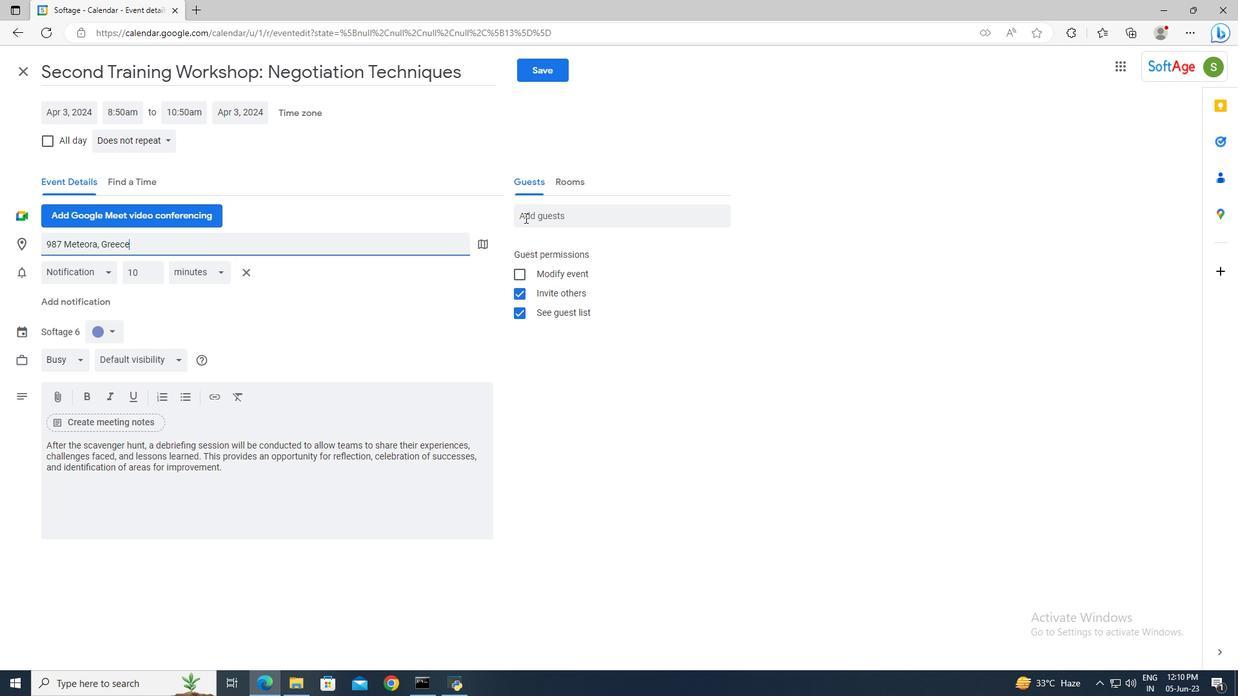 
Action: Mouse pressed left at (528, 216)
Screenshot: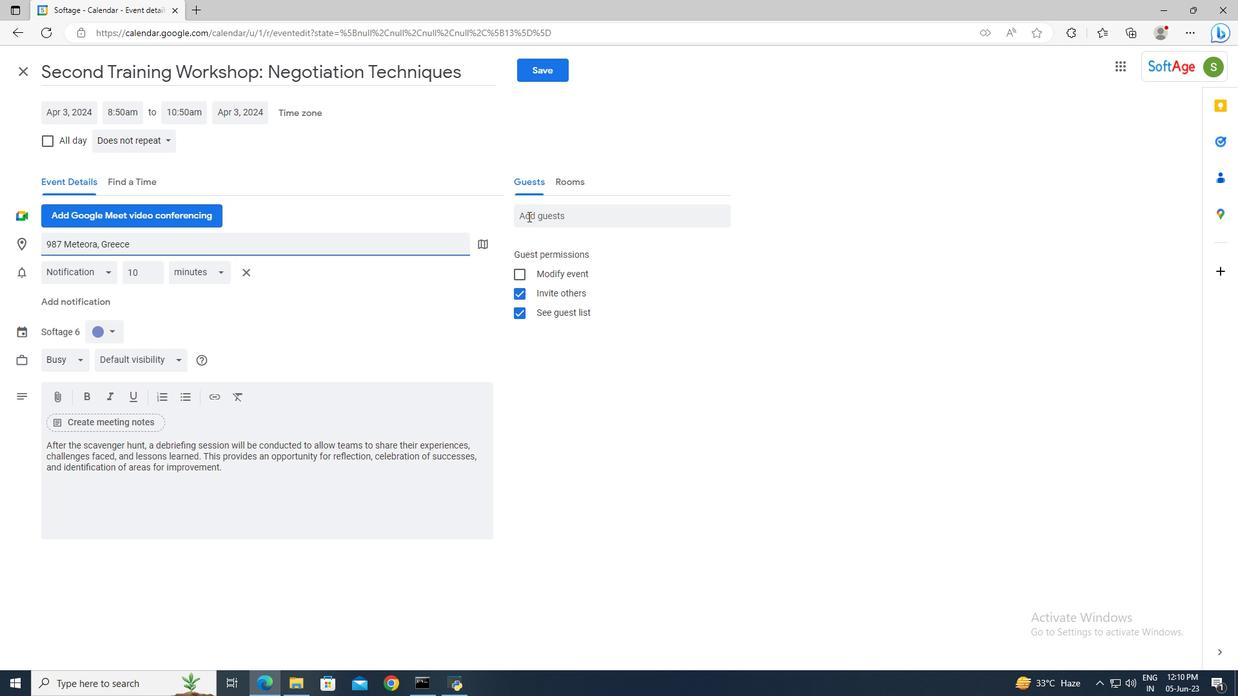 
Action: Key pressed softage.9<Key.shift>@softage.net<Key.enter>softage.10<Key.shift><Key.shift>@softage.net<Key.enter>
Screenshot: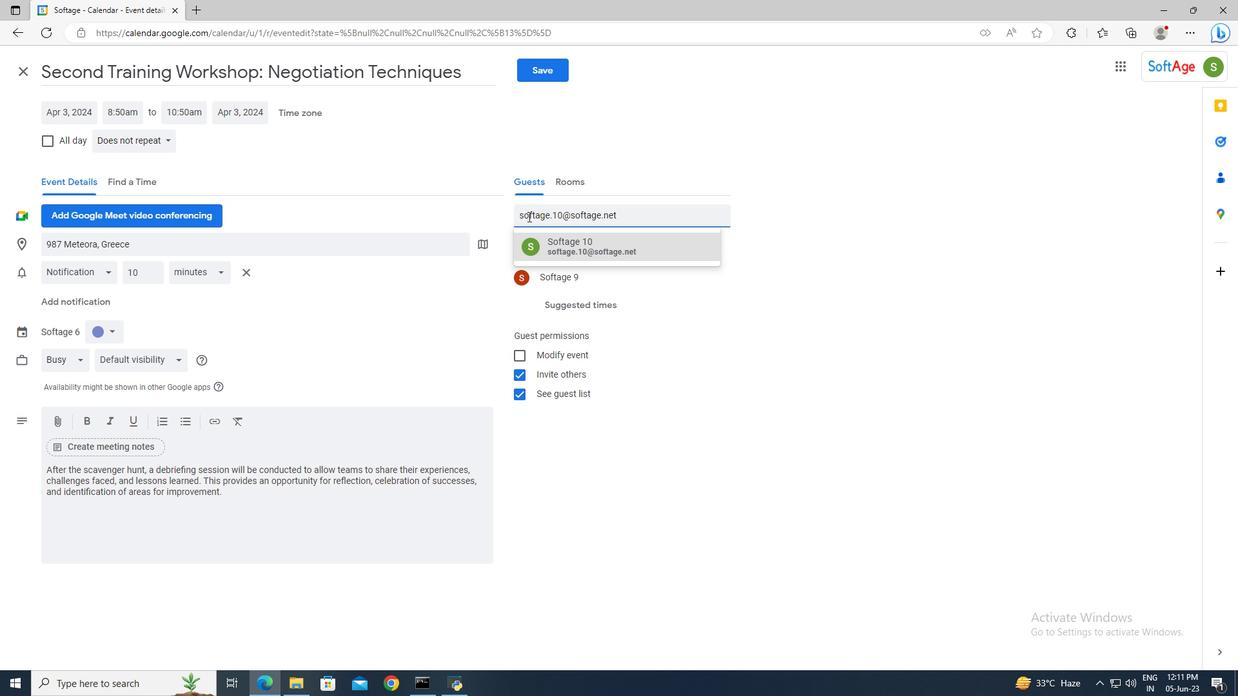 
Action: Mouse moved to (167, 140)
Screenshot: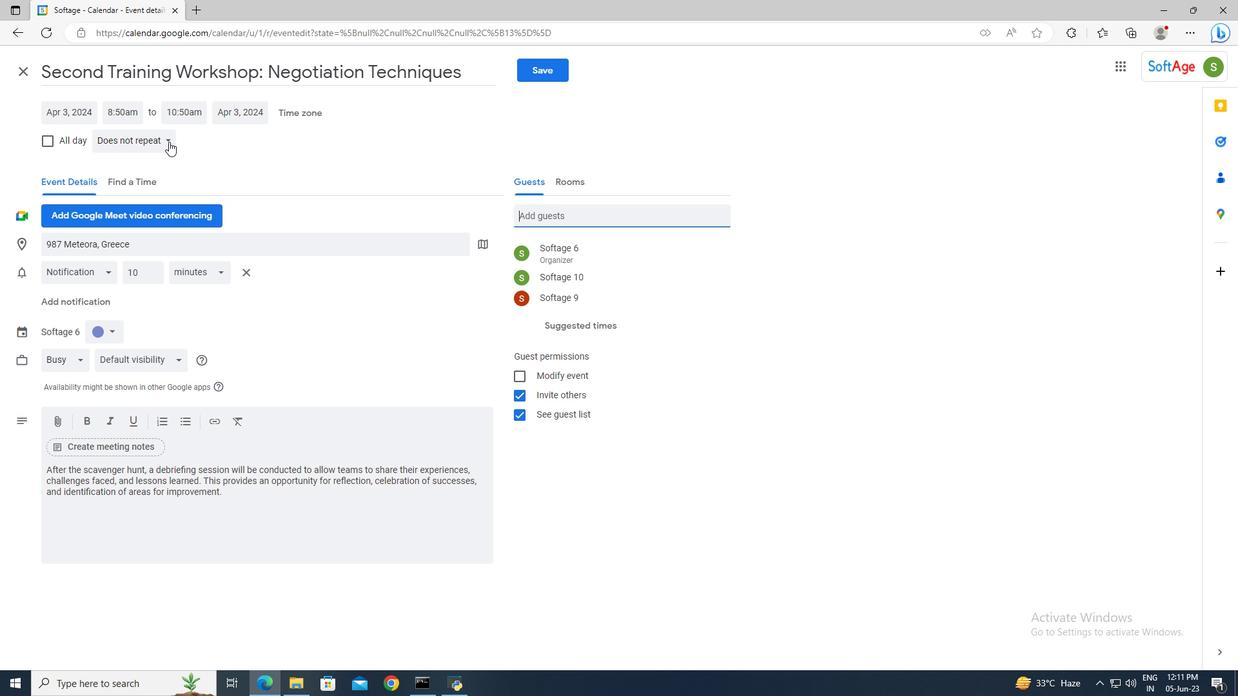 
Action: Mouse pressed left at (167, 140)
Screenshot: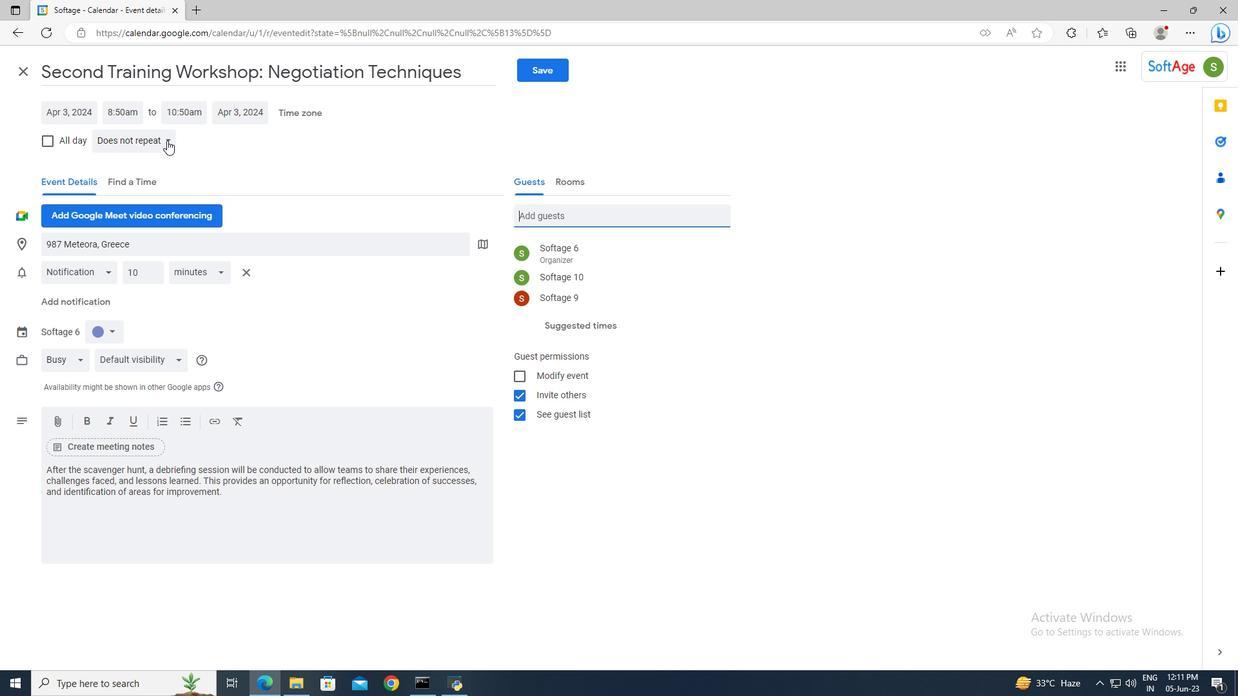 
Action: Mouse moved to (167, 164)
Screenshot: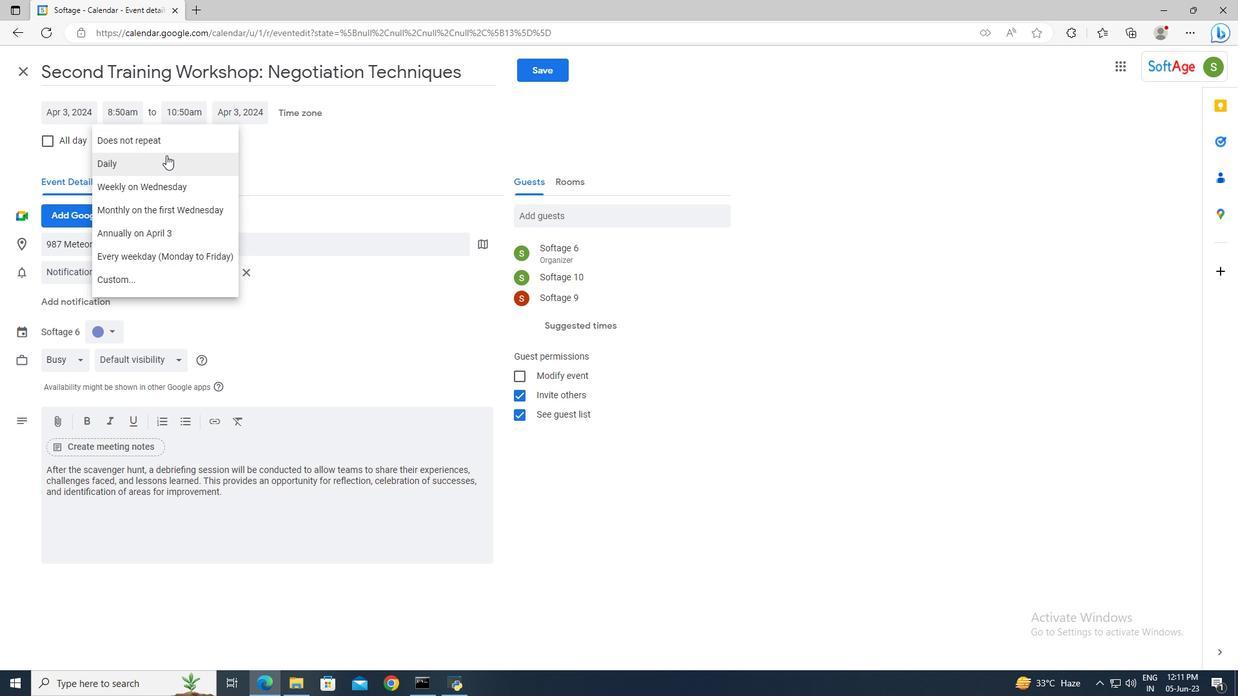 
Action: Mouse pressed left at (167, 164)
Screenshot: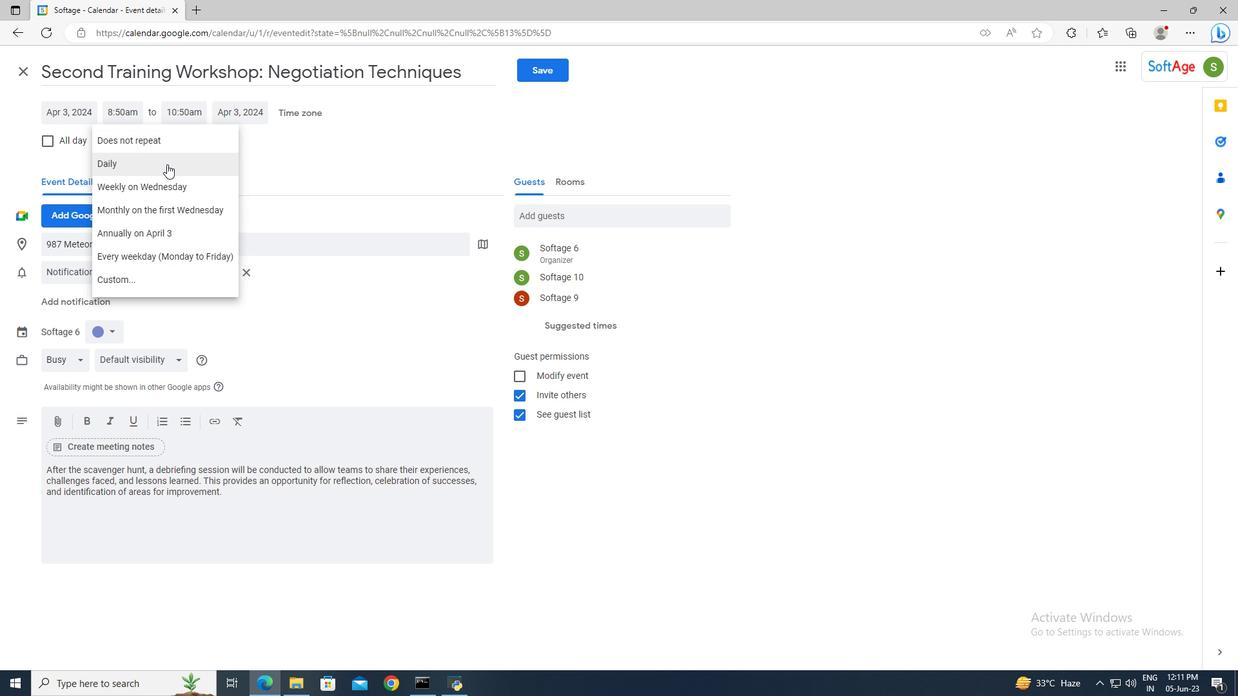 
Action: Mouse moved to (544, 73)
Screenshot: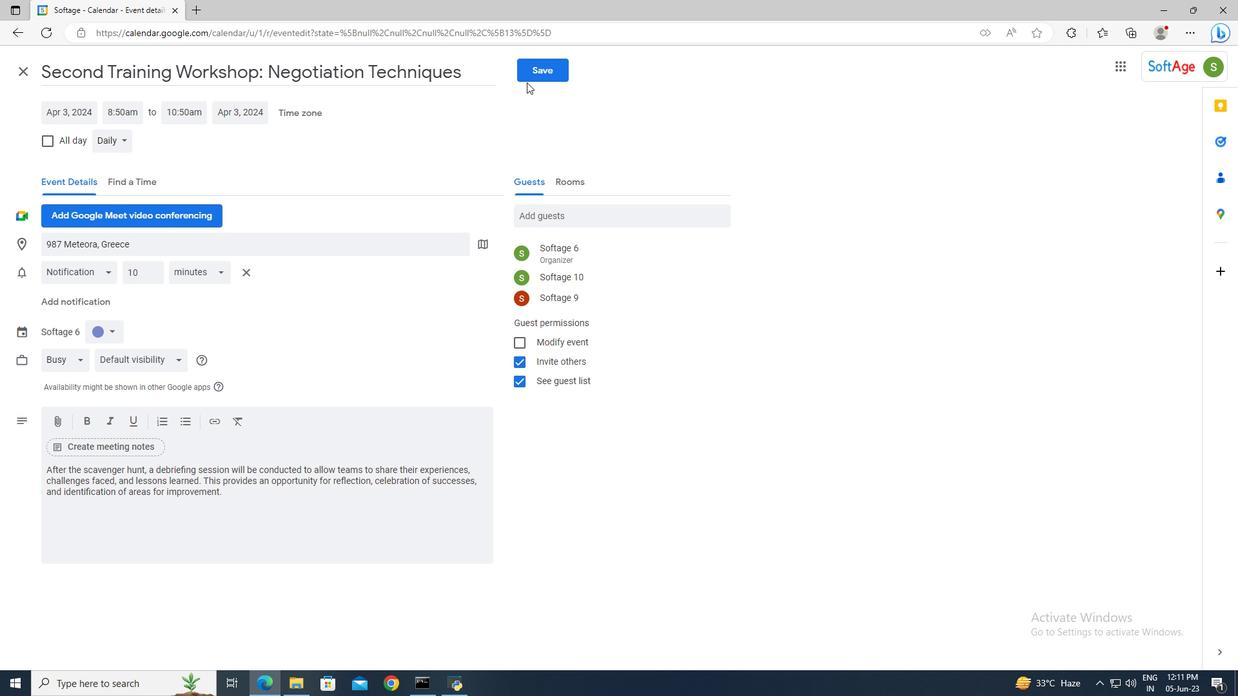 
Action: Mouse pressed left at (544, 73)
Screenshot: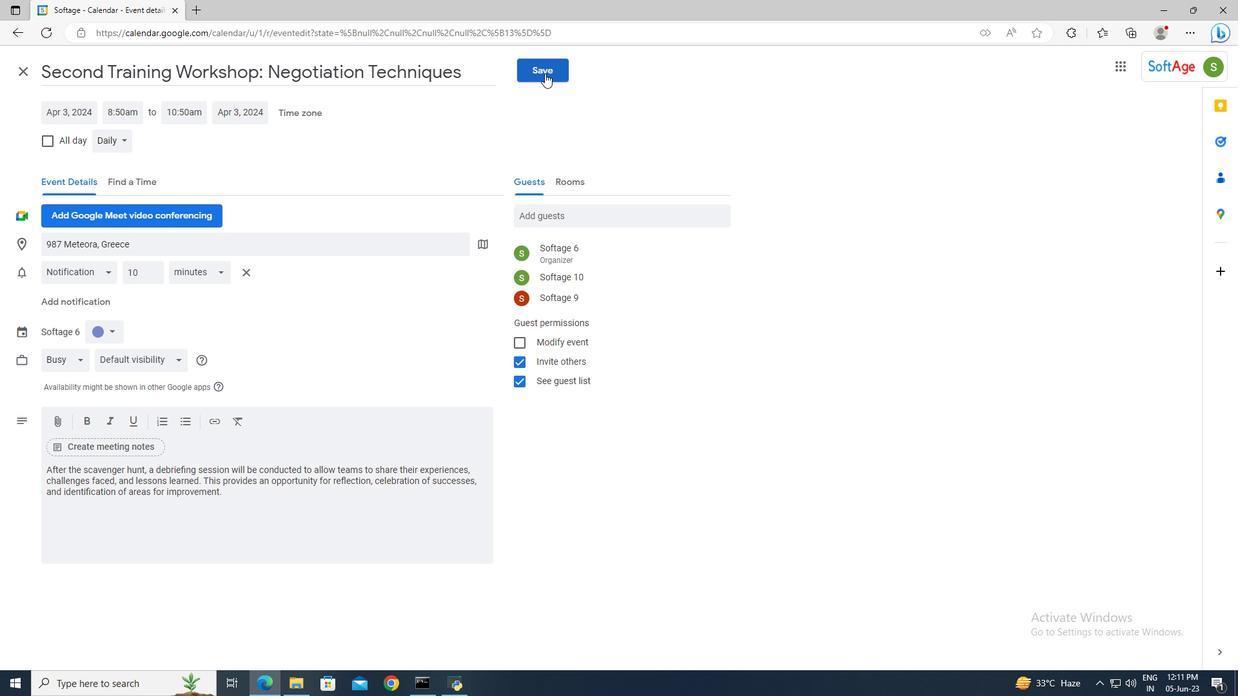 
Action: Mouse moved to (745, 387)
Screenshot: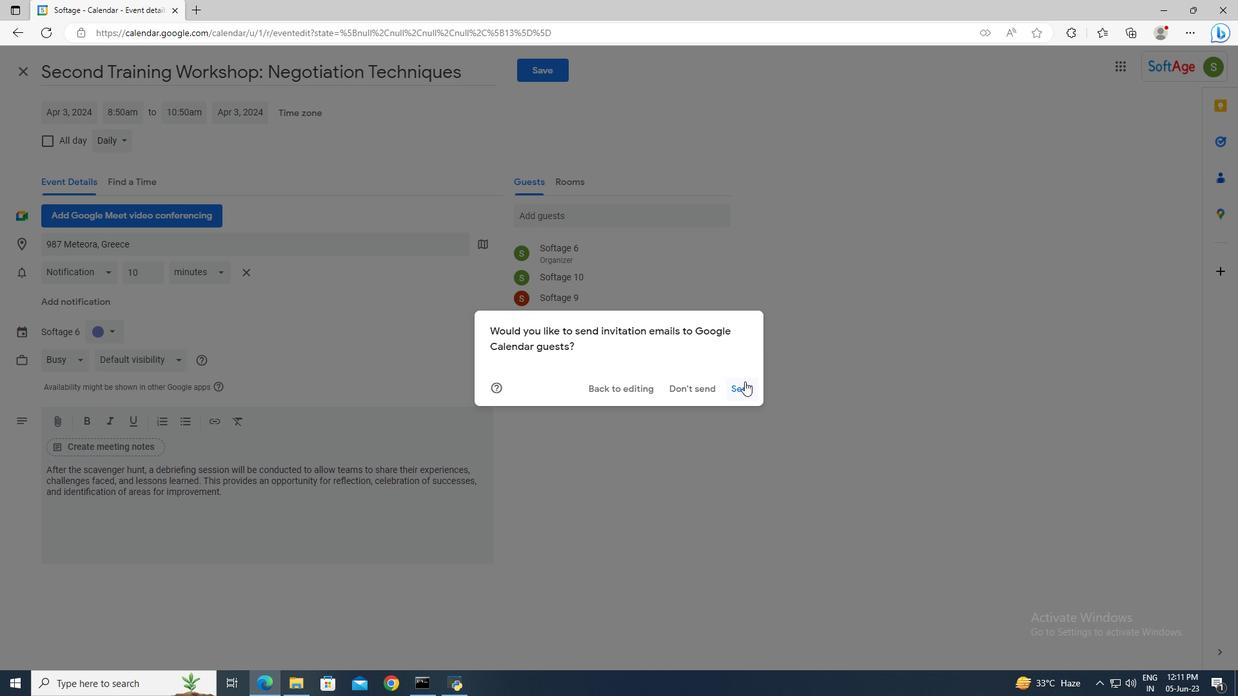 
Action: Mouse pressed left at (745, 387)
Screenshot: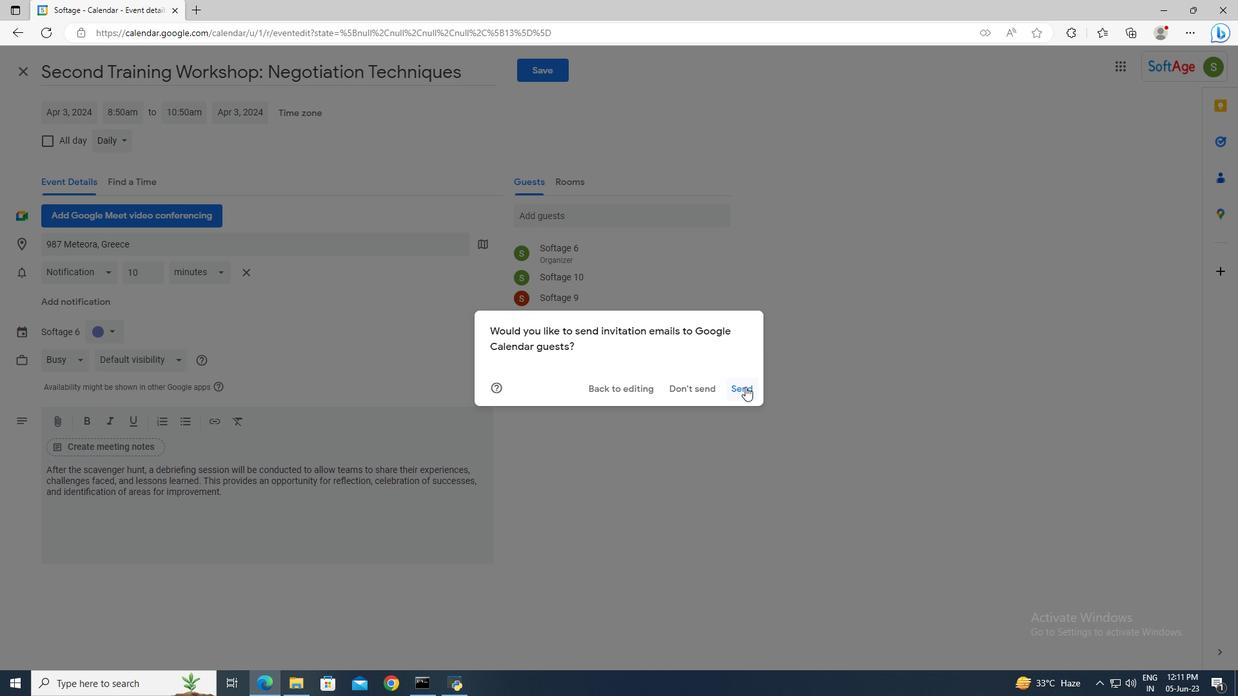 
